 Task: Add a signature Eduardo Lee containing Best wishes for the holiday season, Eduardo Lee to email address softage.1@softage.net and add a folder Maps
Action: Mouse moved to (148, 51)
Screenshot: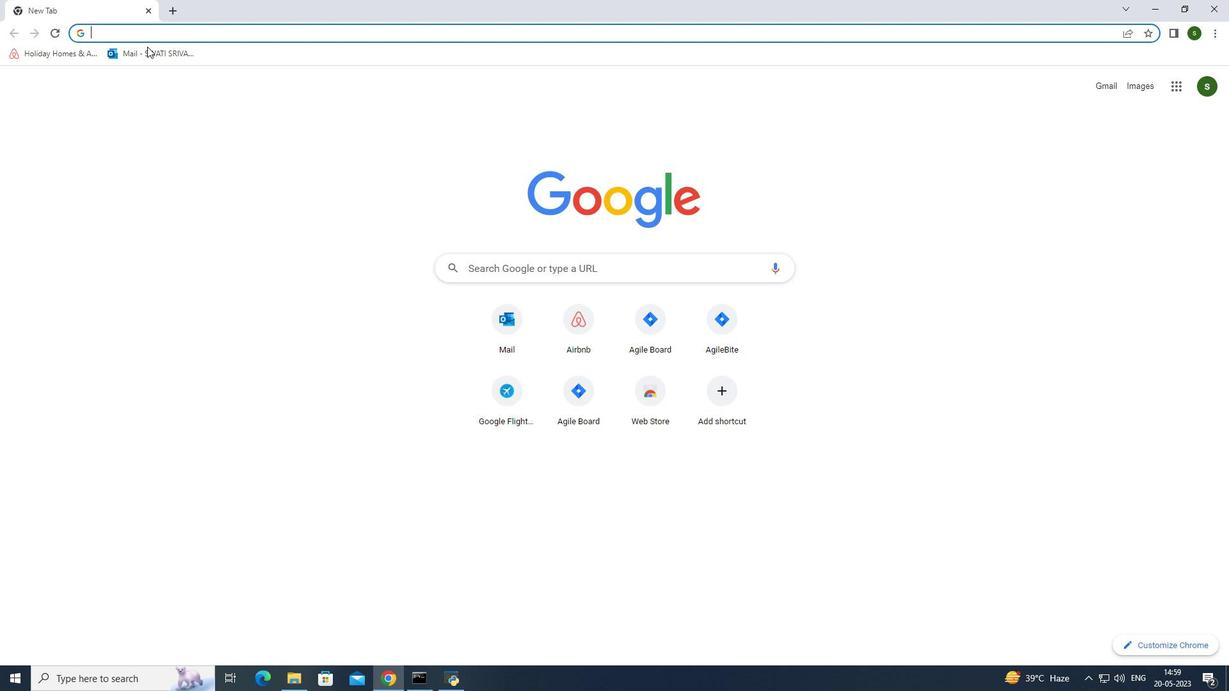 
Action: Mouse pressed left at (148, 51)
Screenshot: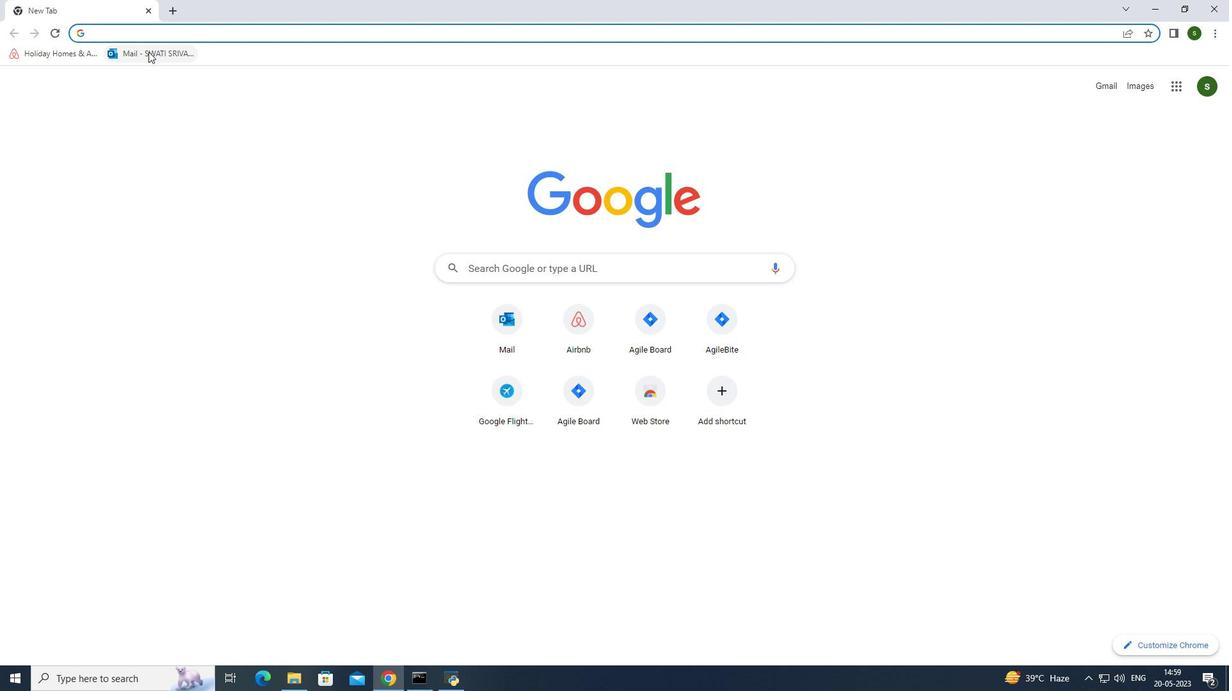
Action: Mouse moved to (95, 108)
Screenshot: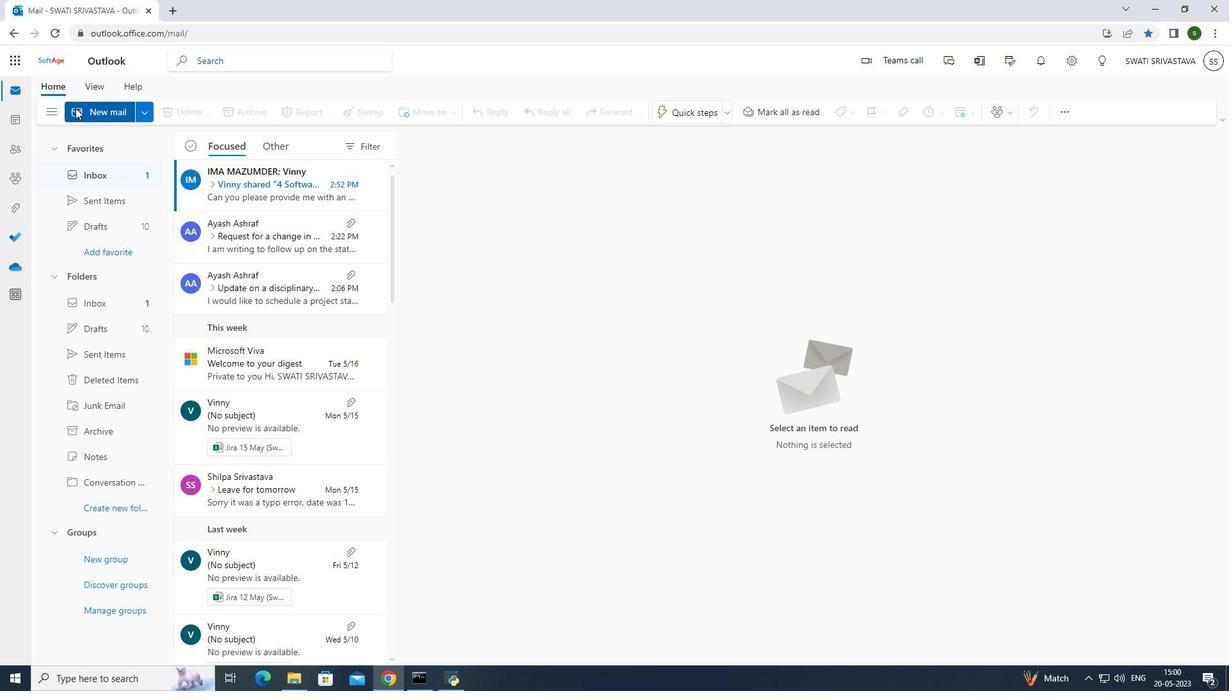 
Action: Mouse pressed left at (95, 108)
Screenshot: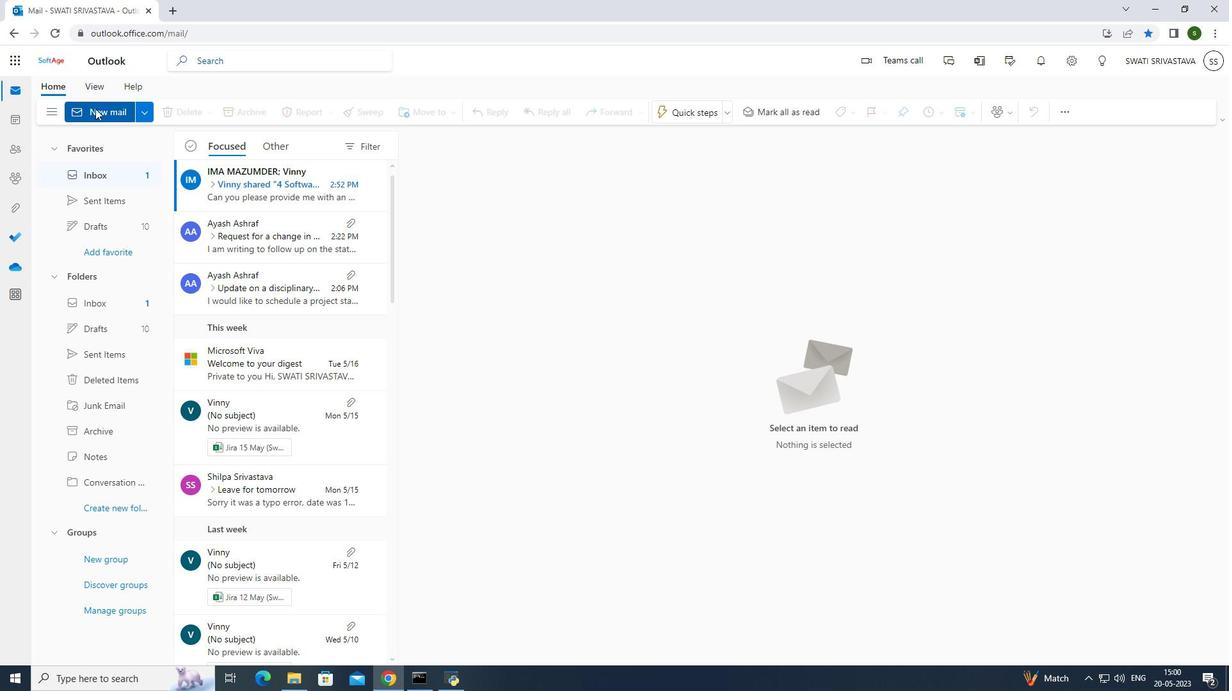 
Action: Mouse moved to (831, 111)
Screenshot: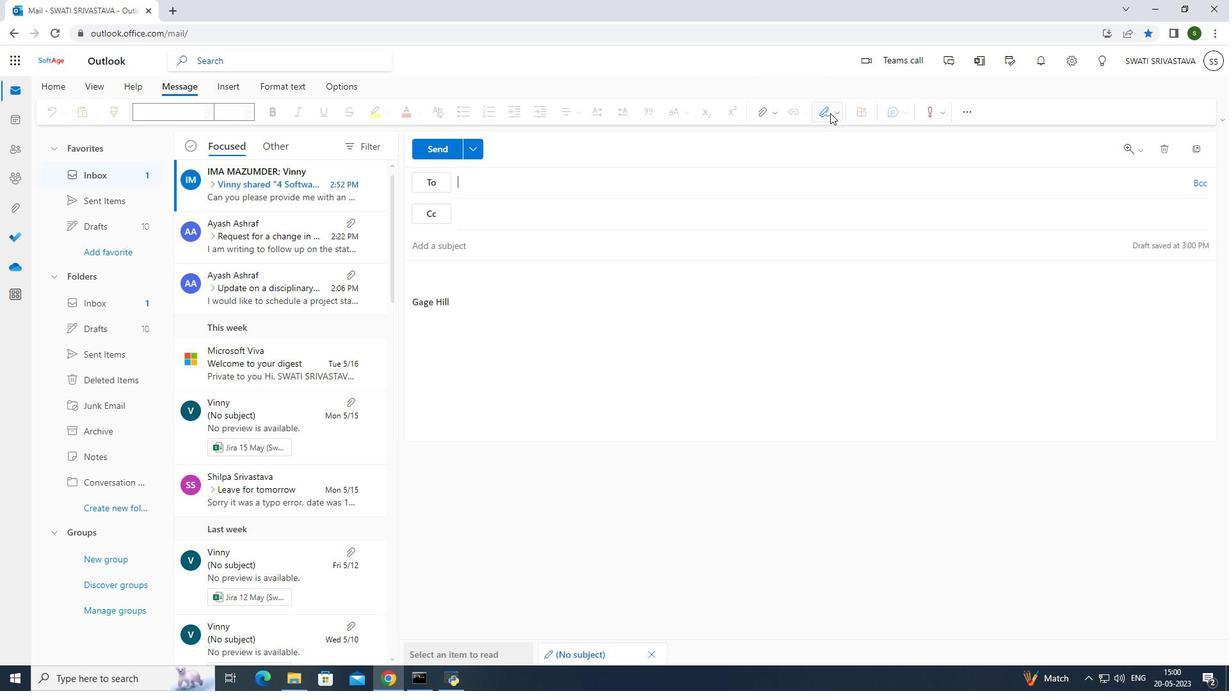 
Action: Mouse pressed left at (831, 111)
Screenshot: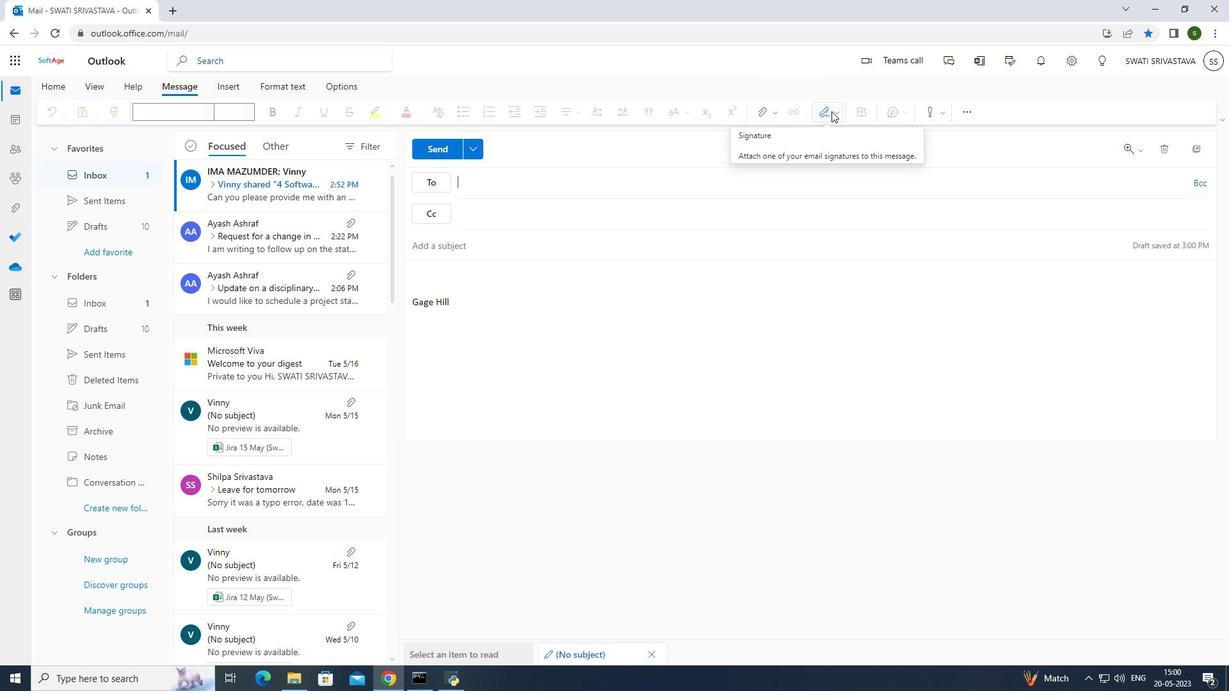 
Action: Mouse moved to (801, 238)
Screenshot: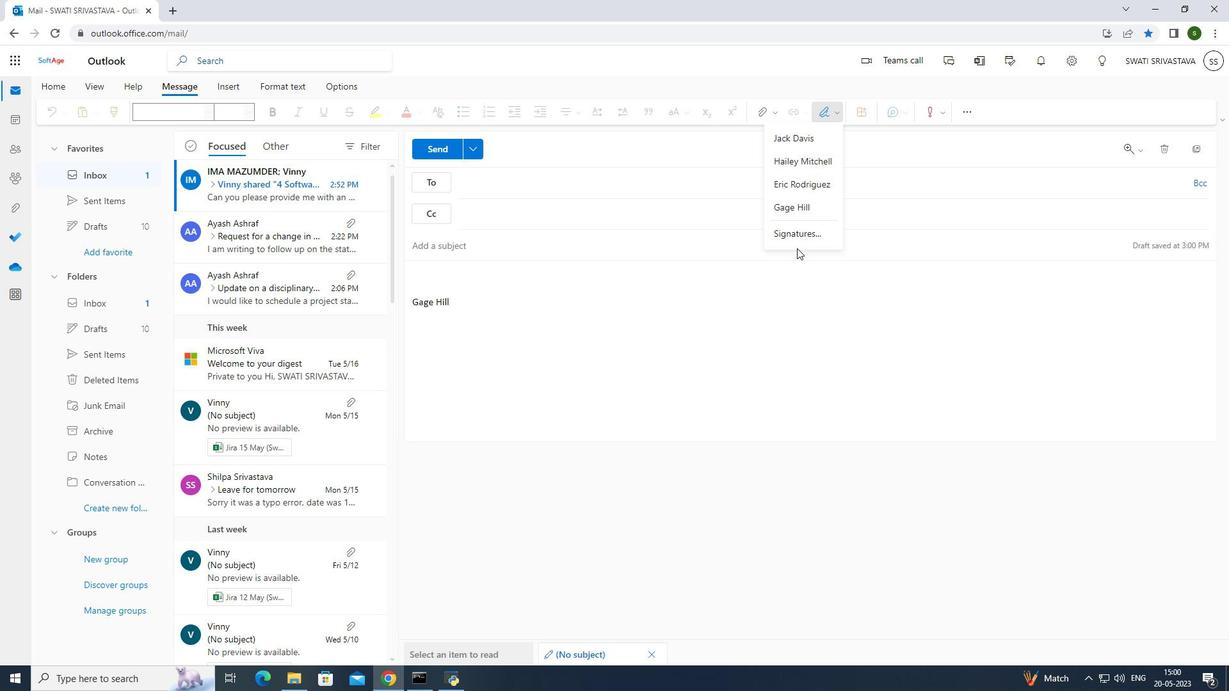 
Action: Mouse pressed left at (801, 238)
Screenshot: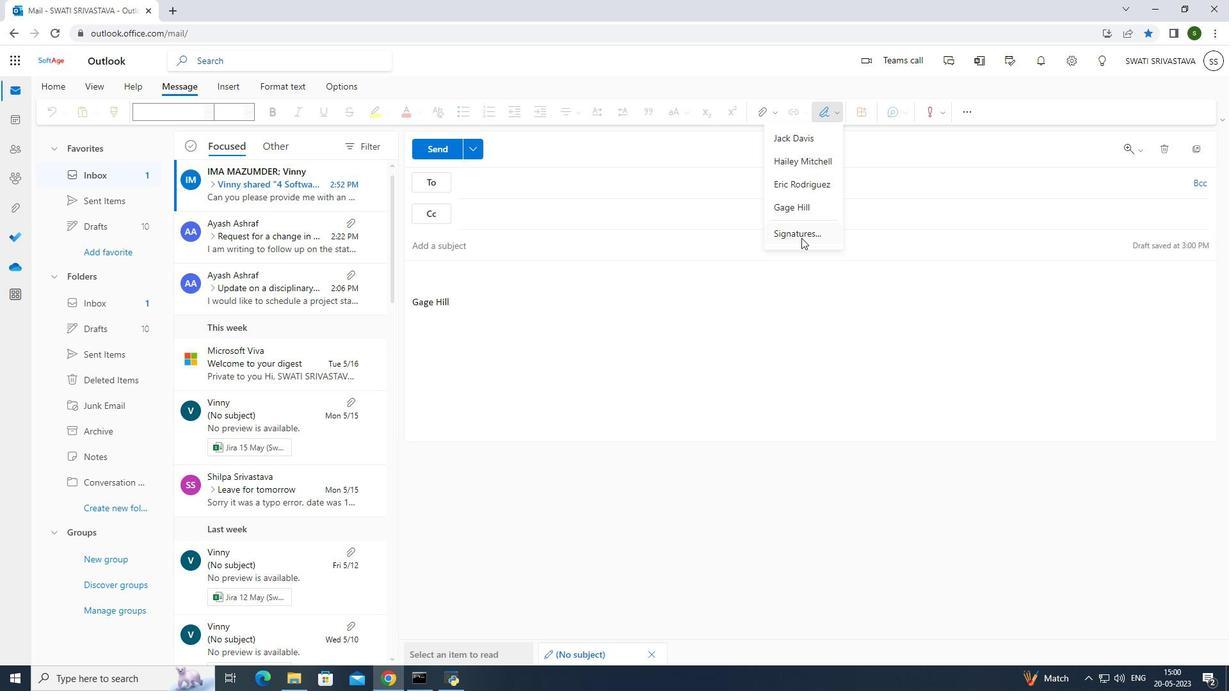 
Action: Mouse moved to (785, 214)
Screenshot: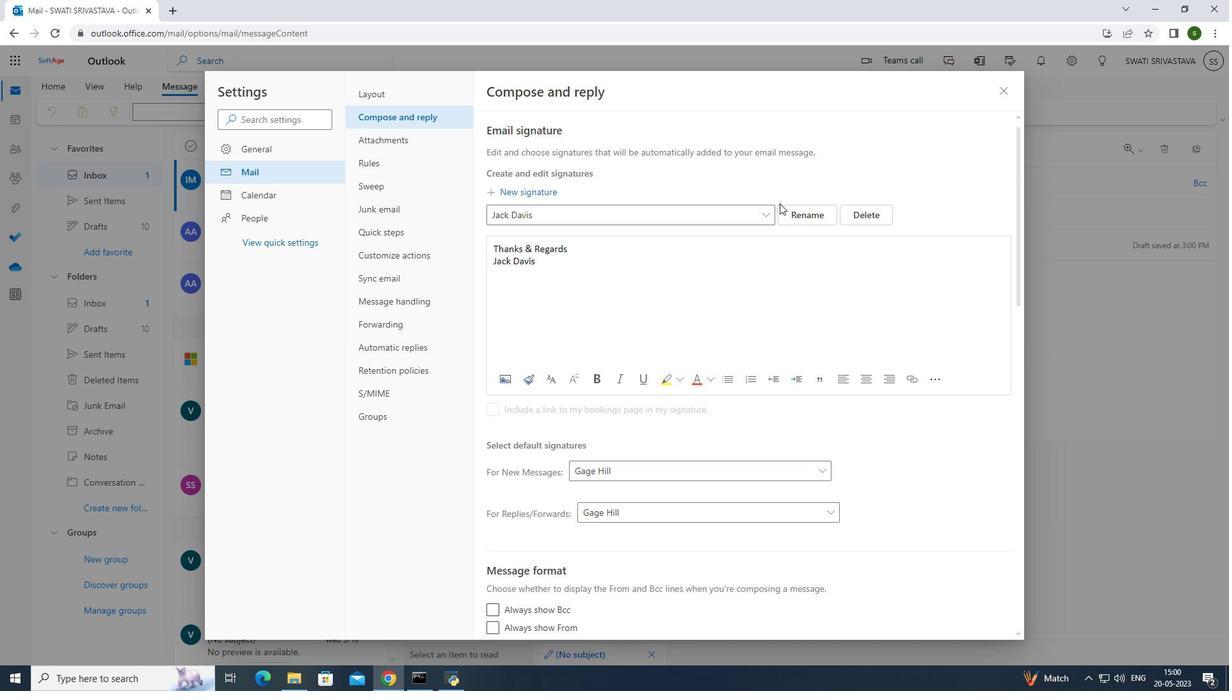 
Action: Mouse pressed left at (785, 214)
Screenshot: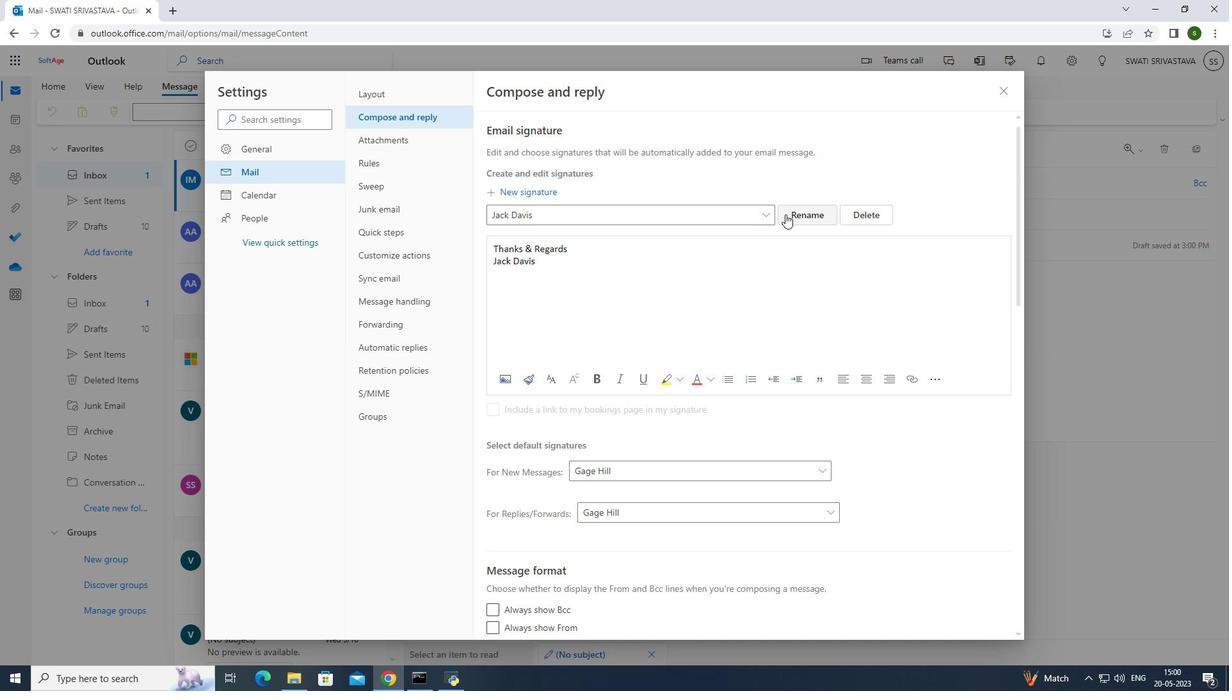 
Action: Mouse moved to (553, 219)
Screenshot: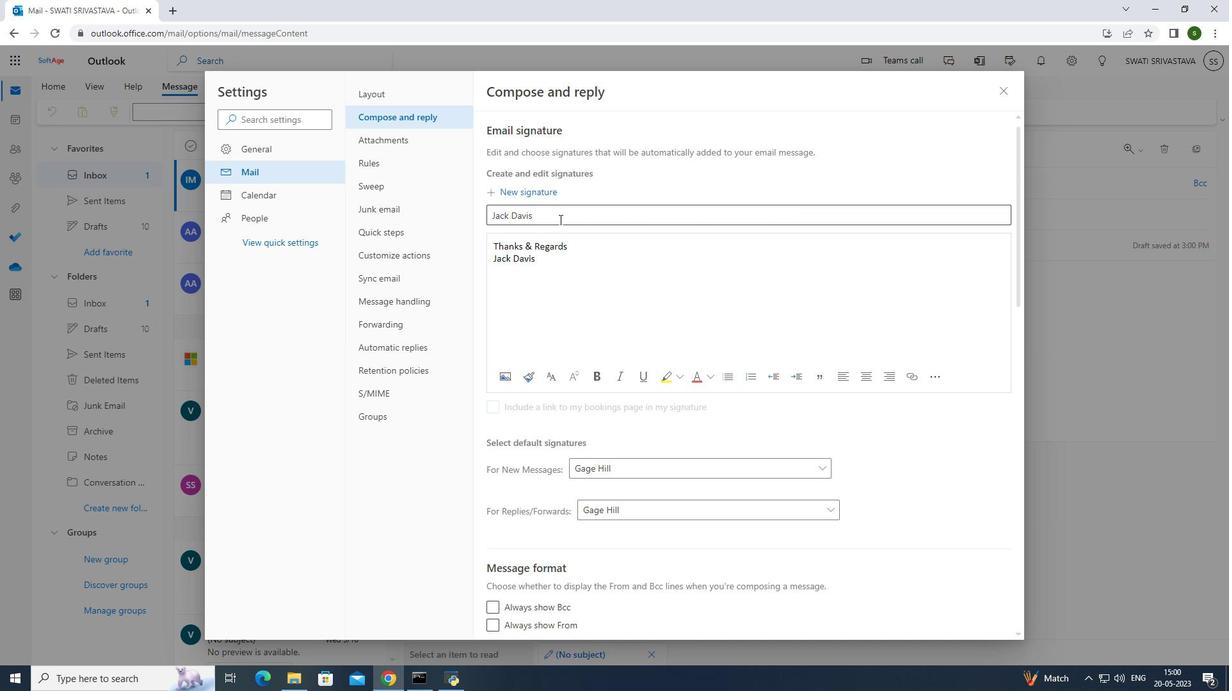 
Action: Mouse pressed left at (553, 219)
Screenshot: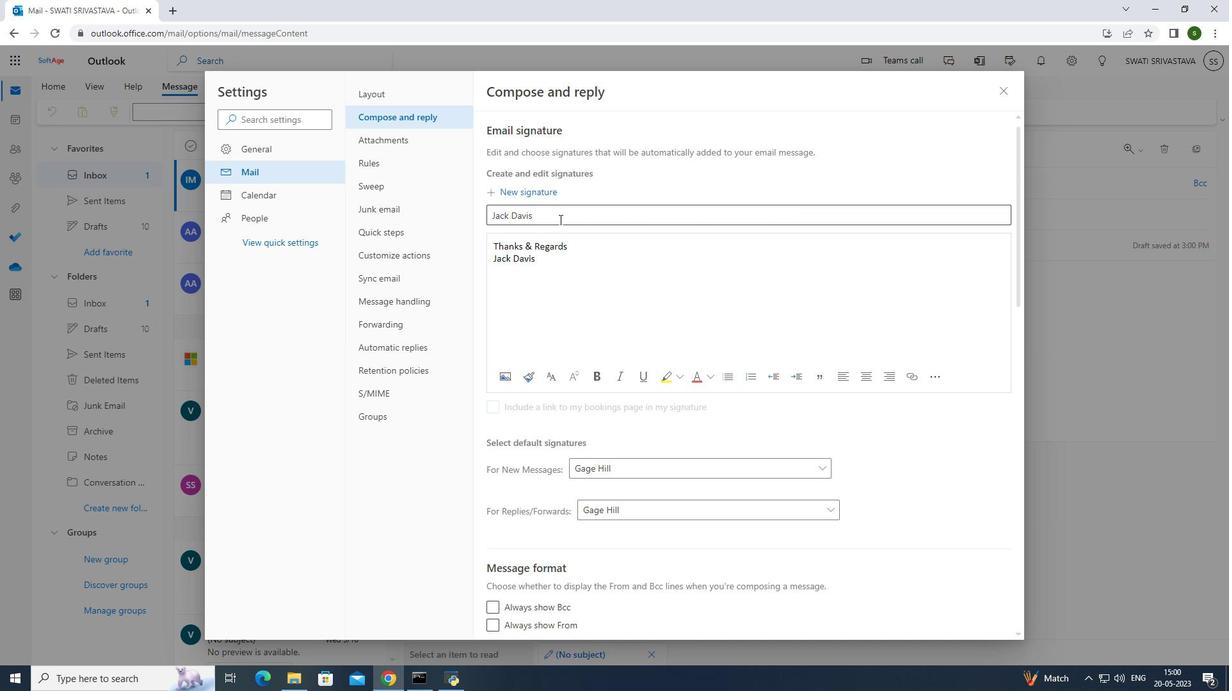 
Action: Mouse moved to (487, 208)
Screenshot: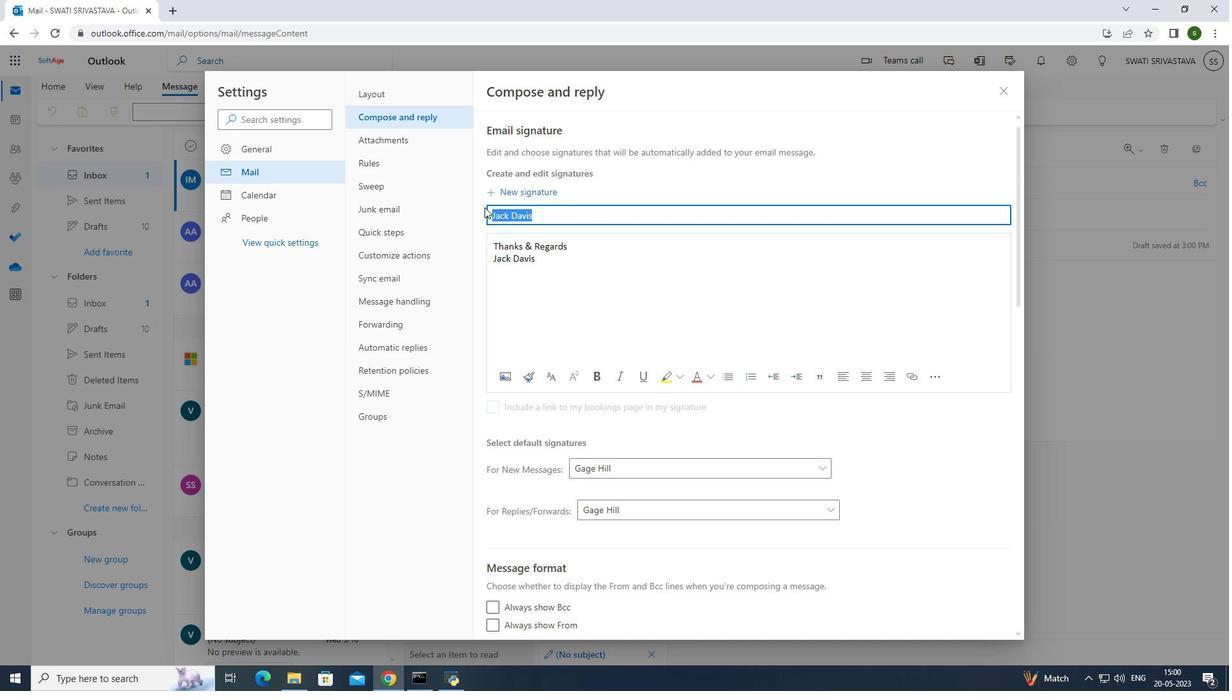 
Action: Key pressed <Key.caps_lock><Key.caps_lock>e<Key.caps_lock>DUARDO<Key.space><Key.caps_lock>l<Key.caps_lock>EE<Key.space><Key.caps_lock><Key.caps_lock>
Screenshot: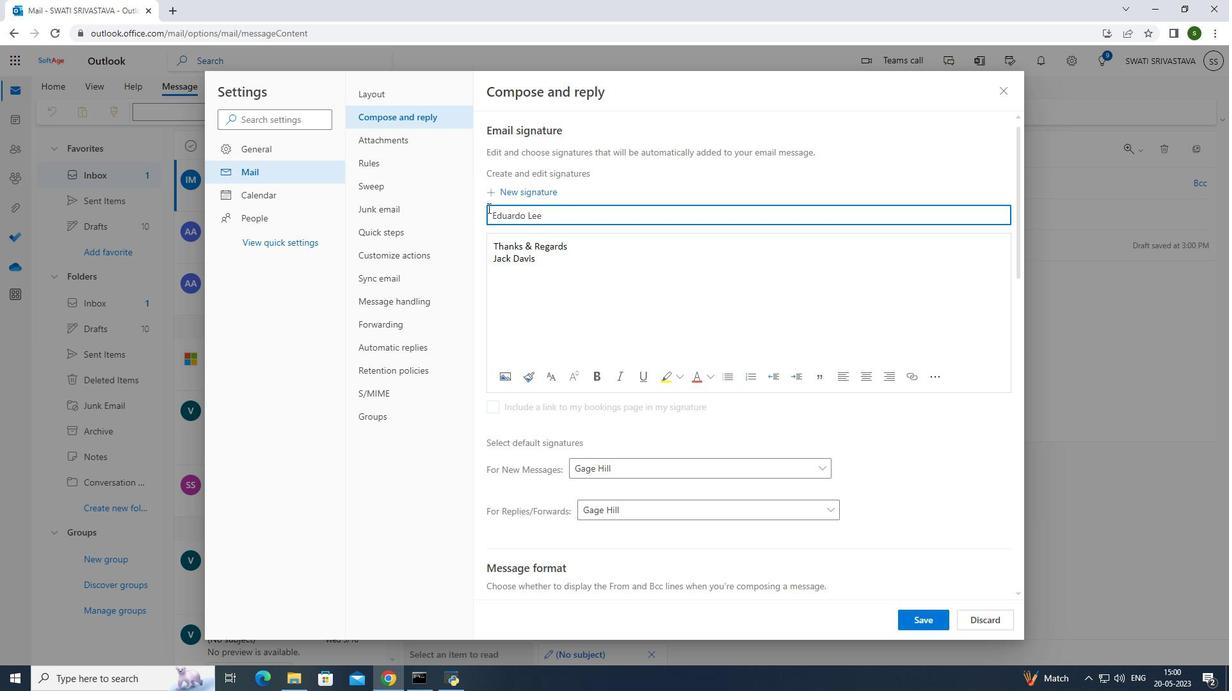 
Action: Mouse moved to (539, 258)
Screenshot: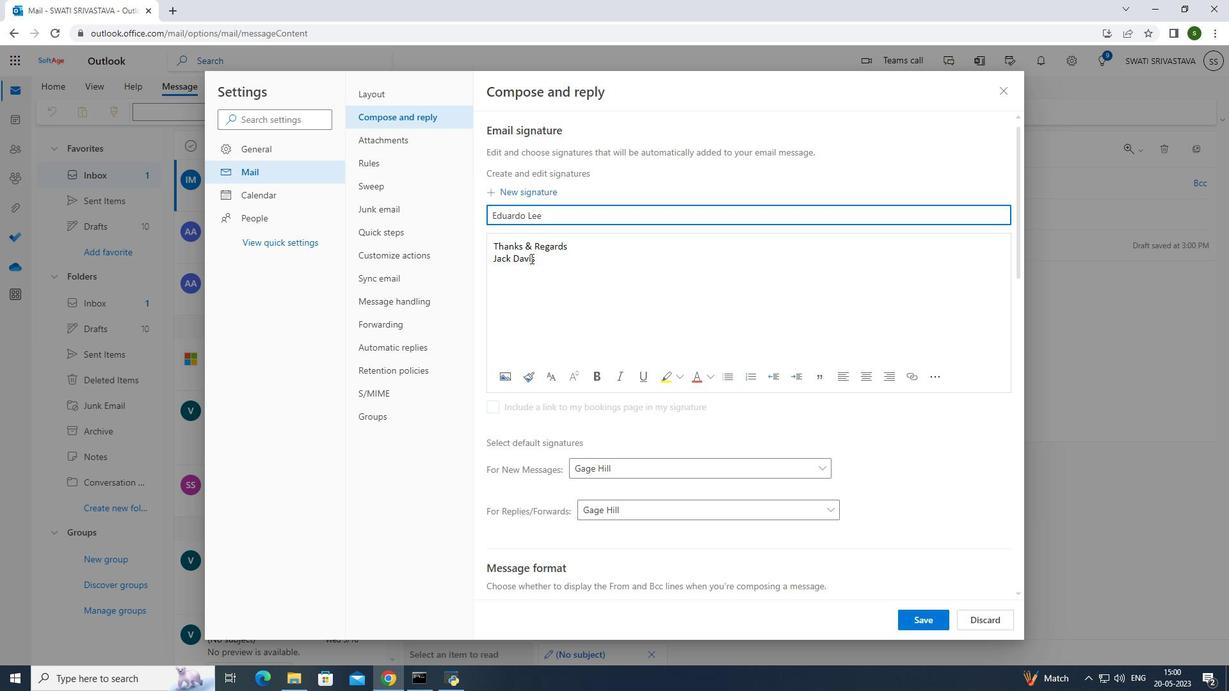 
Action: Mouse pressed left at (539, 258)
Screenshot: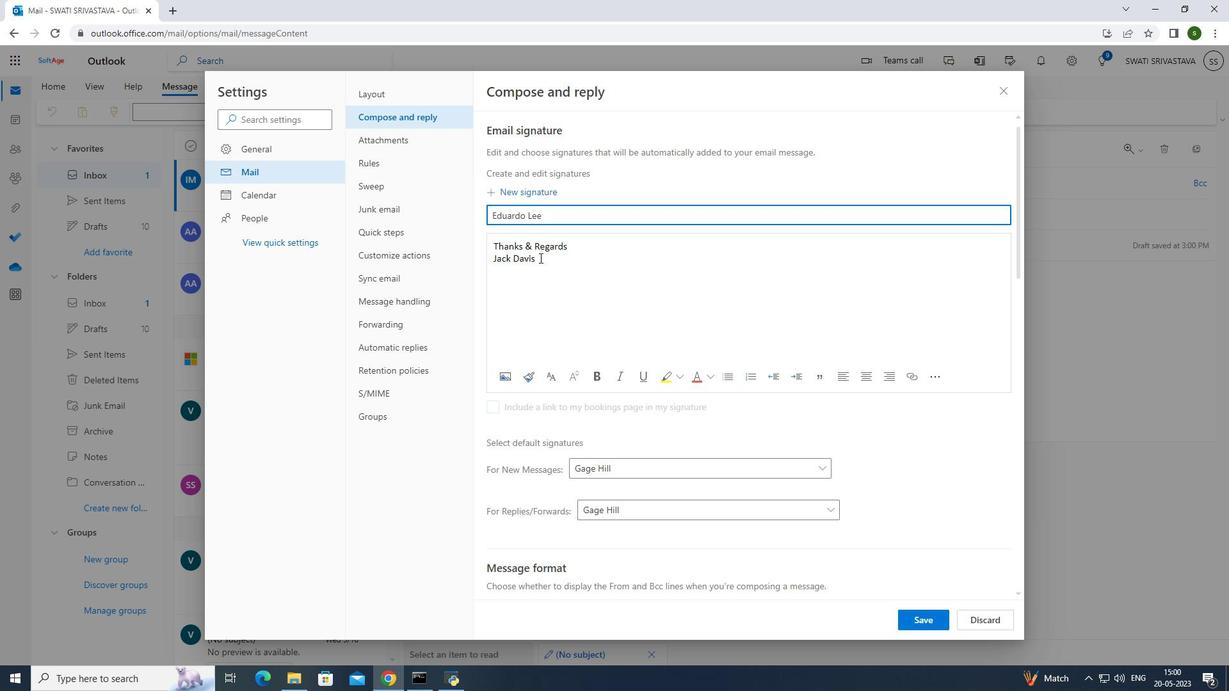 
Action: Mouse moved to (487, 261)
Screenshot: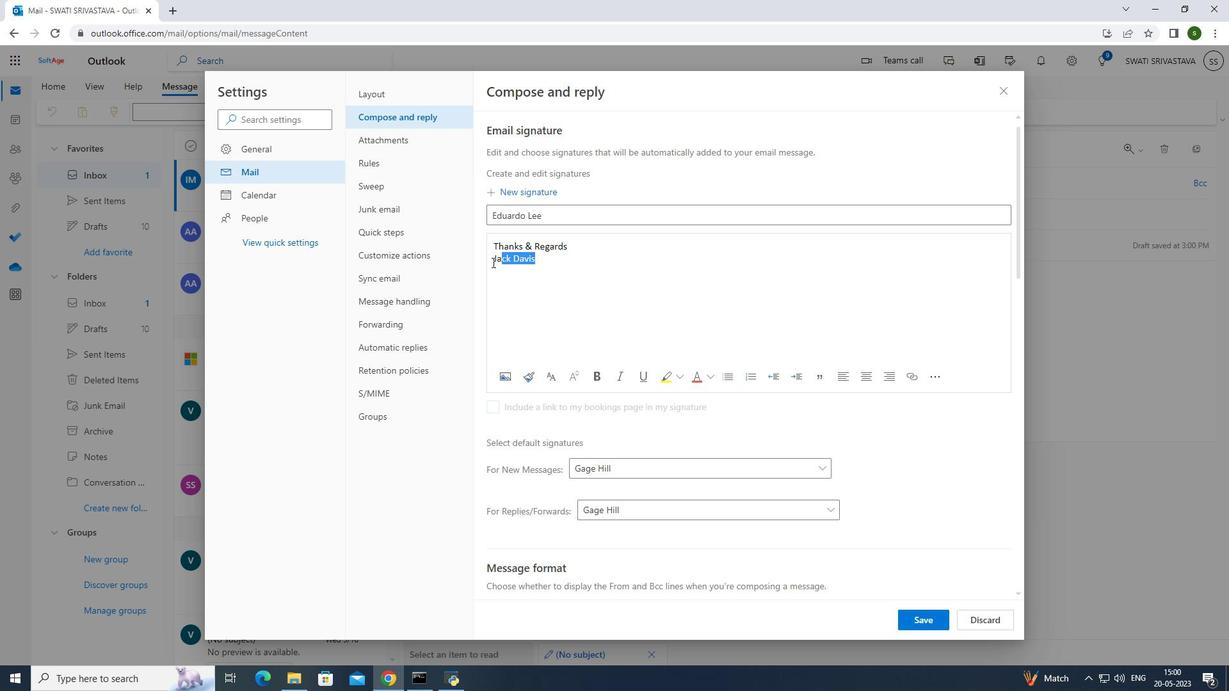 
Action: Key pressed <Key.backspace><Key.backspace><Key.backspace><Key.backspace><Key.backspace><Key.backspace><Key.backspace><Key.backspace><Key.backspace><Key.backspace><Key.backspace><Key.backspace><Key.backspace><Key.backspace><Key.backspace><Key.backspace><Key.backspace><Key.backspace><Key.backspace><Key.backspace><Key.backspace><Key.backspace><Key.backspace><Key.backspace><Key.backspace><Key.backspace><Key.backspace><Key.backspace>
Screenshot: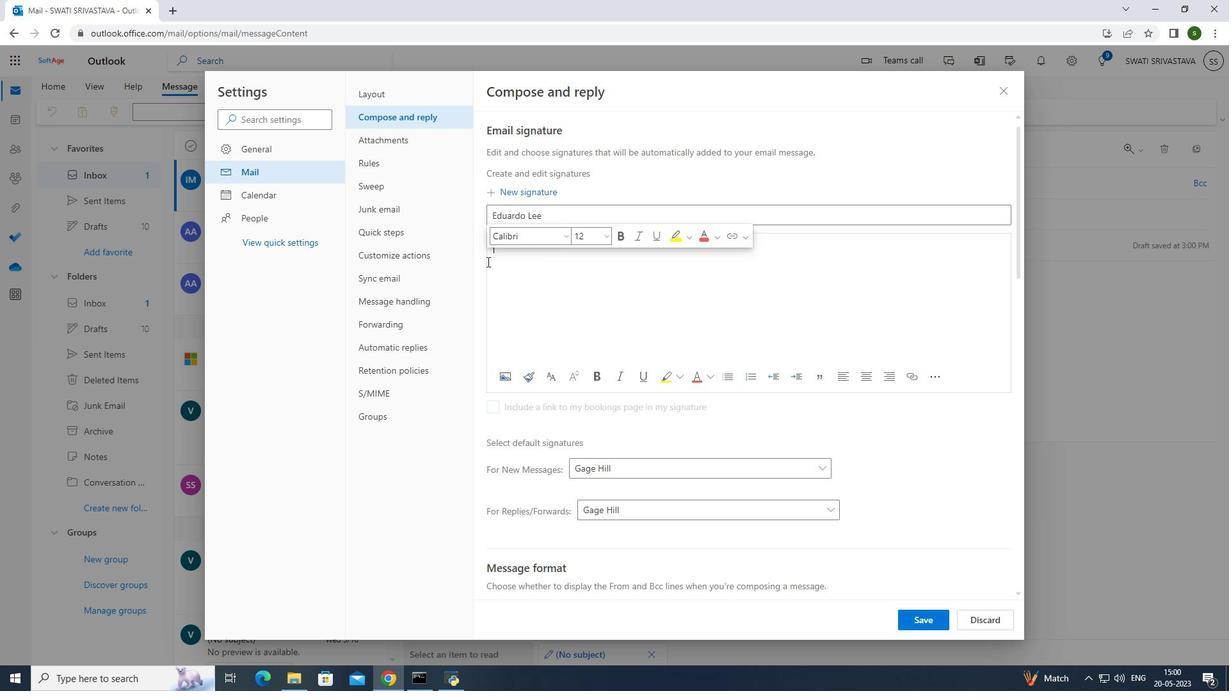 
Action: Mouse moved to (503, 257)
Screenshot: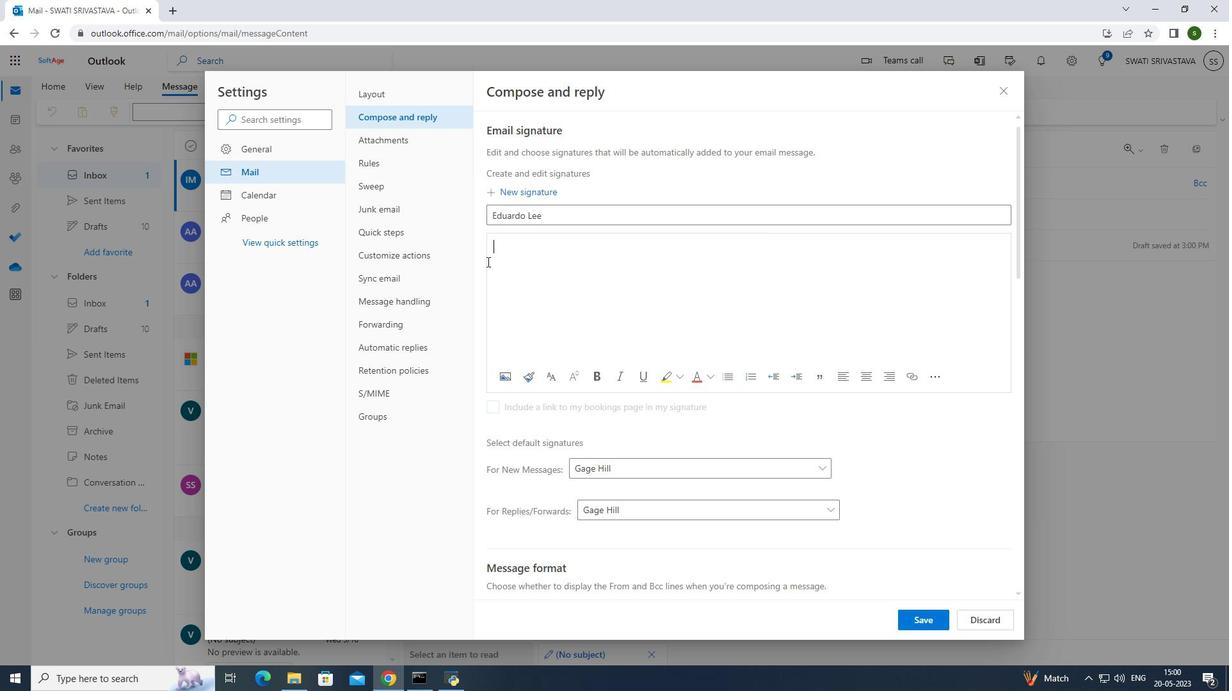 
Action: Key pressed <Key.caps_lock>t<Key.caps_lock>HANKS<Key.shift_r>&<Key.caps_lock>r<Key.caps_lock>EGARDS<Key.enter><Key.caps_lock>e<Key.caps_lock>DUARDO<Key.space><Key.caps_lock>l<Key.caps_lock>EE<Key.space><Key.caps_lock>
Screenshot: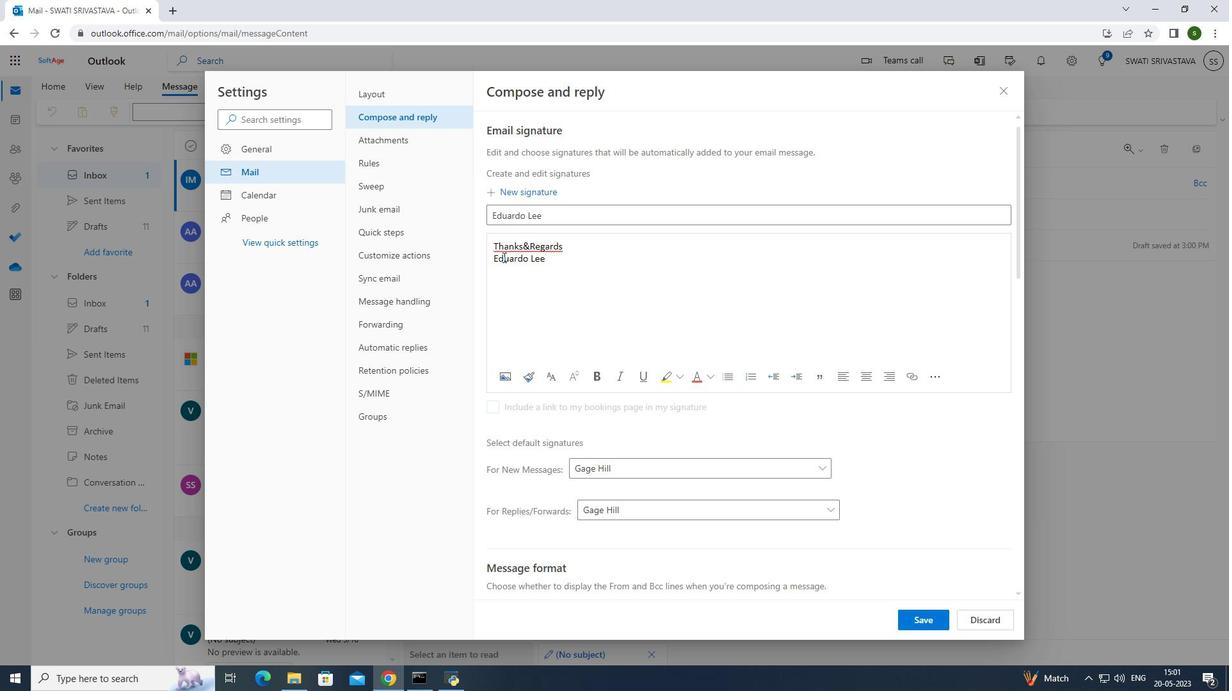 
Action: Mouse moved to (920, 626)
Screenshot: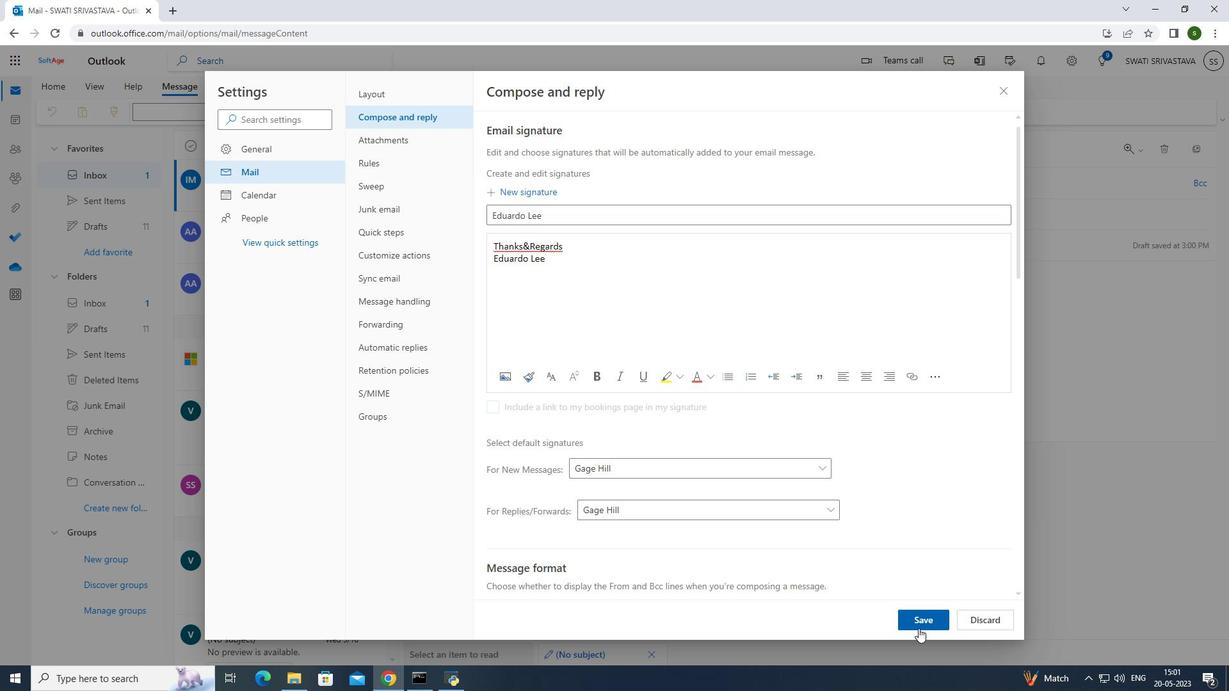
Action: Mouse pressed left at (920, 626)
Screenshot: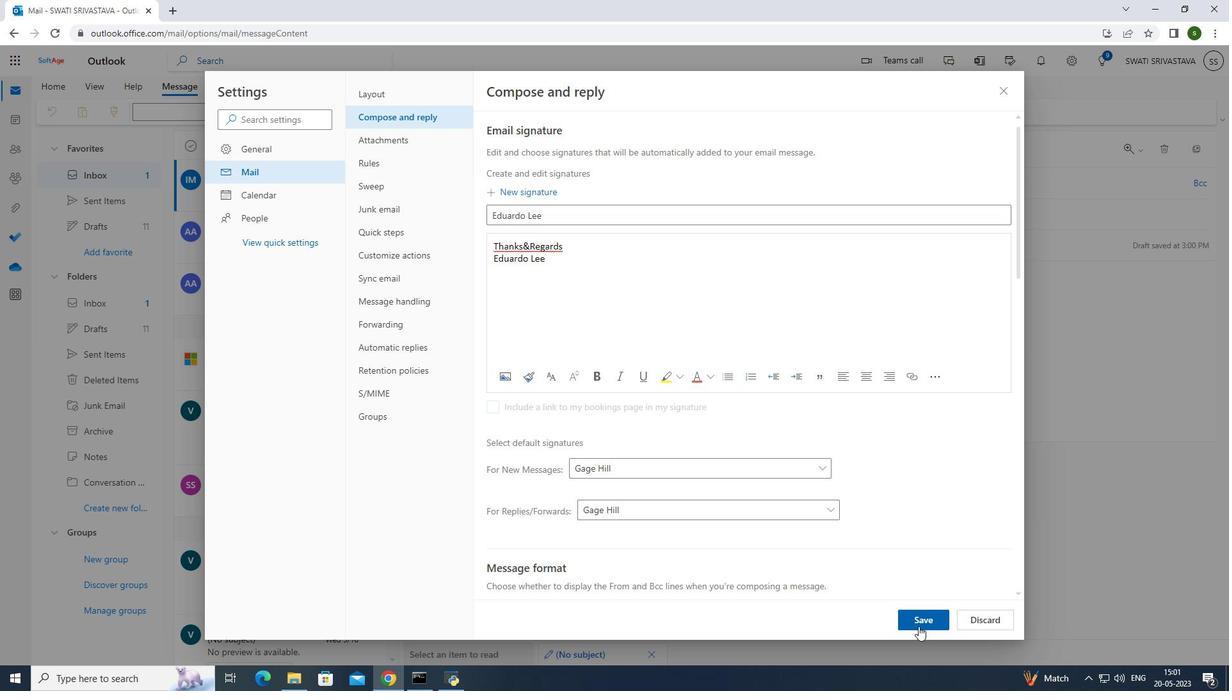 
Action: Mouse moved to (1006, 83)
Screenshot: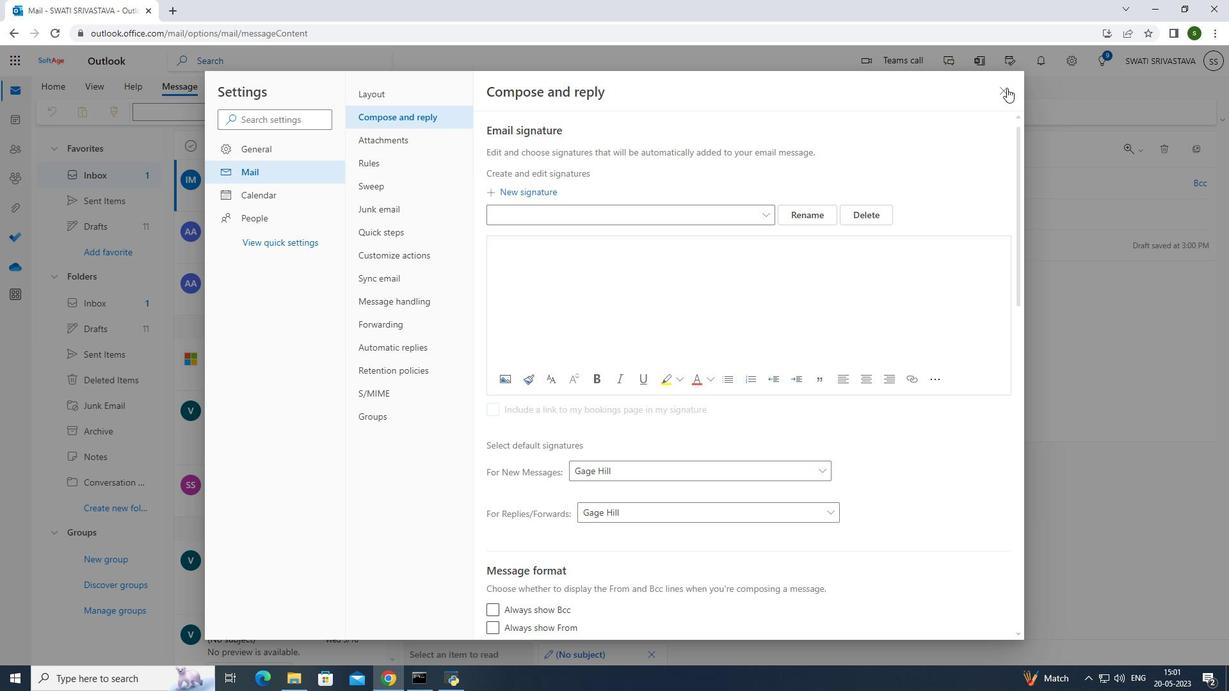 
Action: Mouse pressed left at (1006, 83)
Screenshot: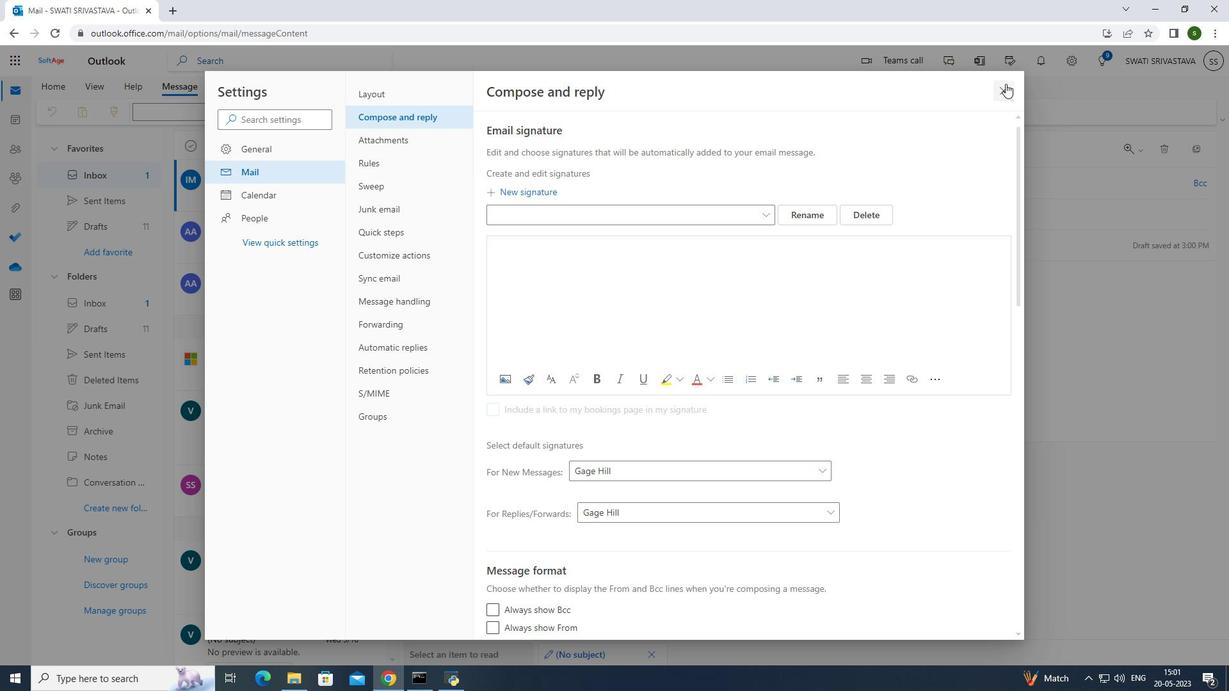 
Action: Mouse moved to (463, 299)
Screenshot: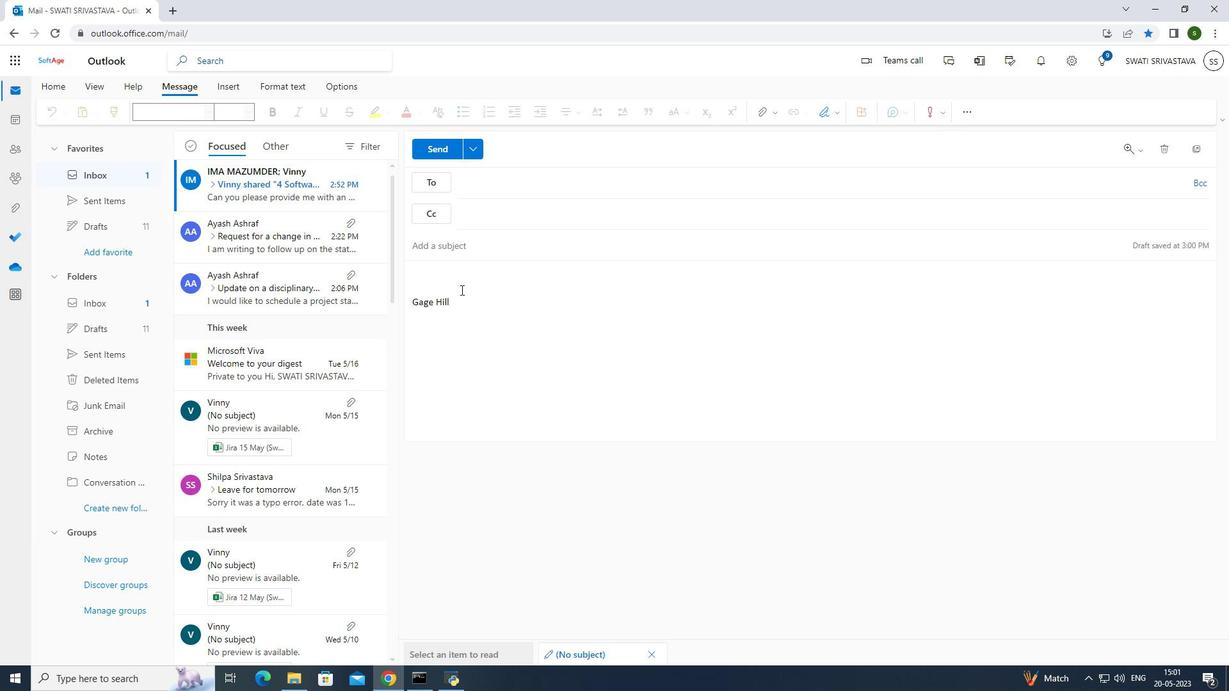 
Action: Mouse pressed left at (463, 299)
Screenshot: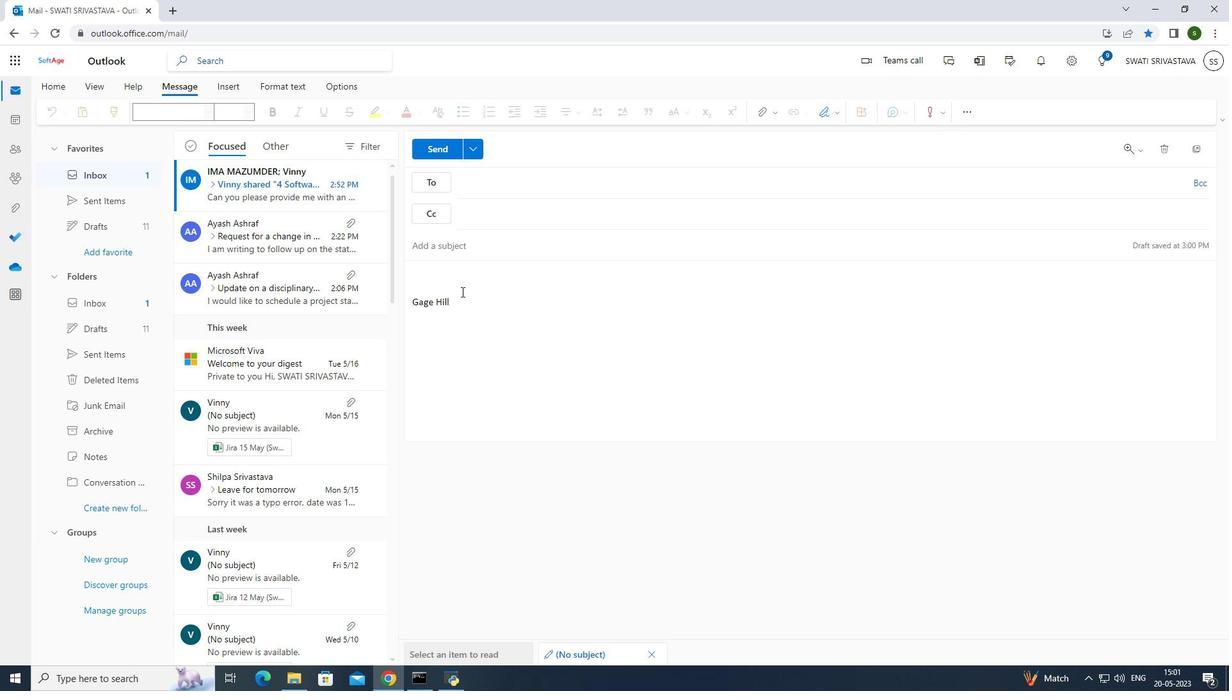 
Action: Mouse moved to (407, 307)
Screenshot: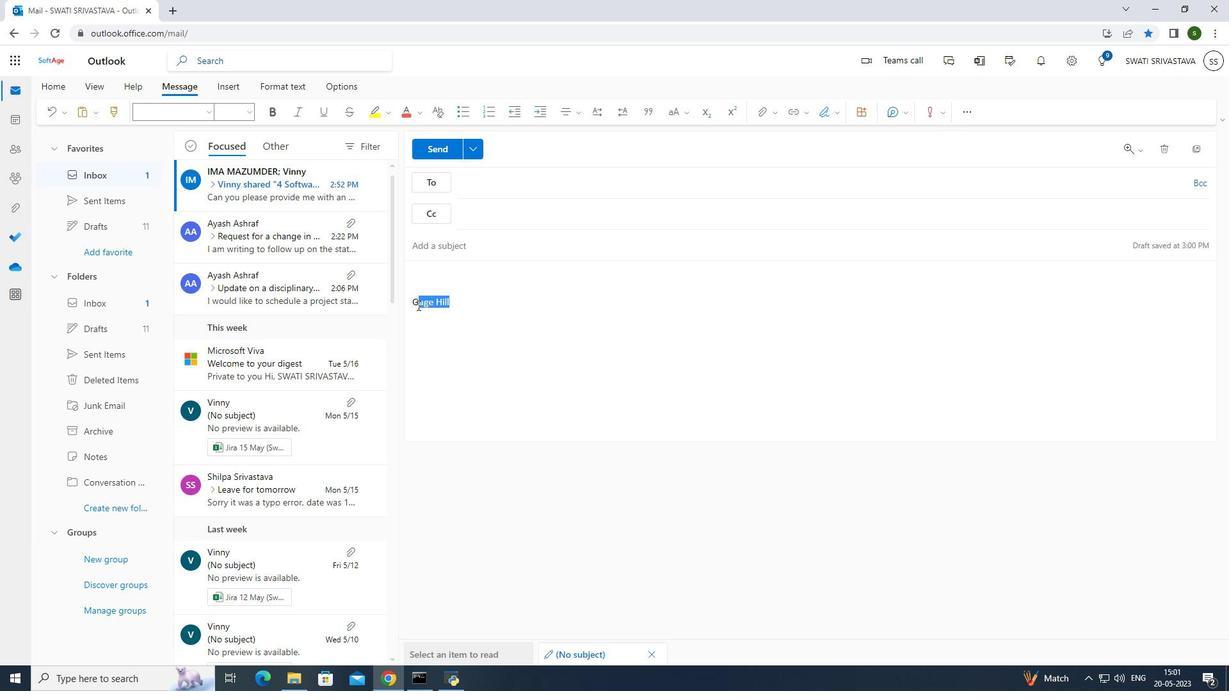
Action: Key pressed <Key.backspace>
Screenshot: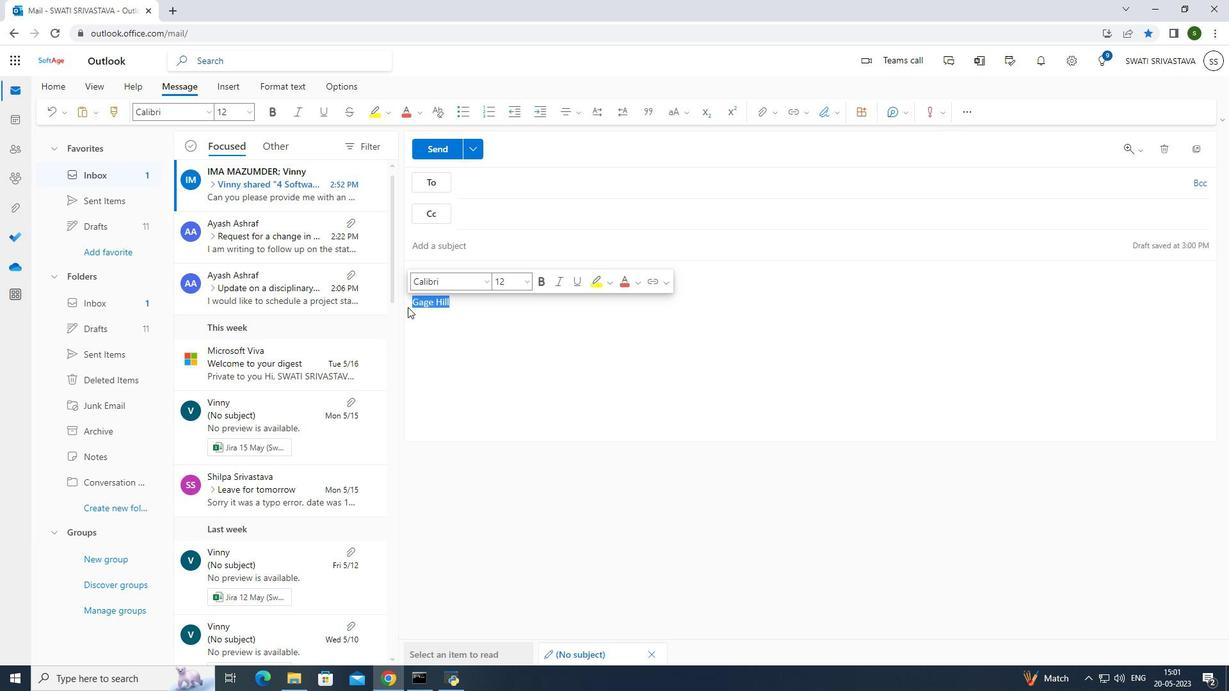 
Action: Mouse moved to (835, 113)
Screenshot: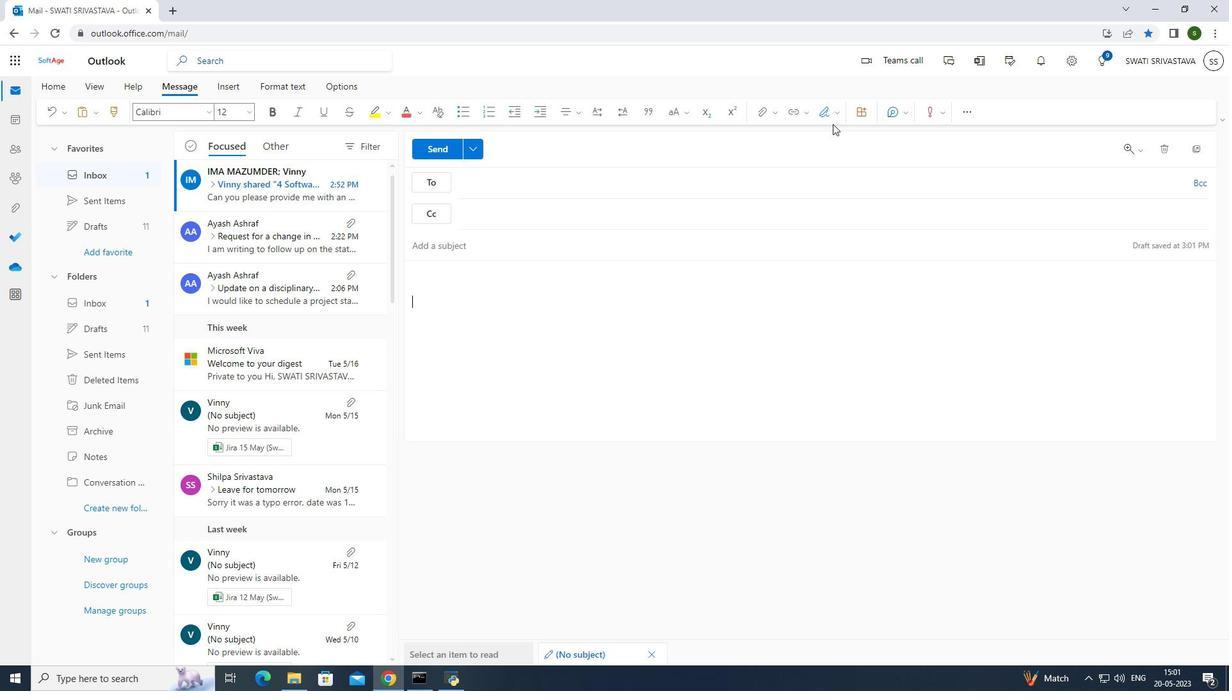 
Action: Mouse pressed left at (835, 113)
Screenshot: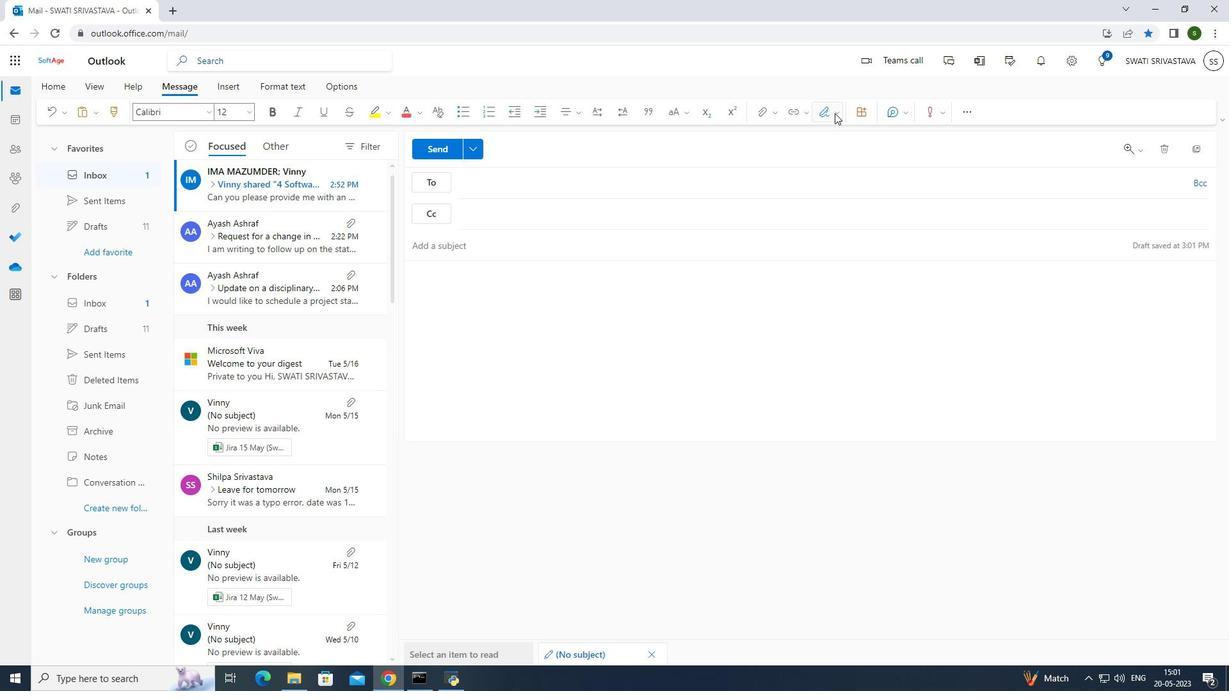 
Action: Mouse moved to (799, 204)
Screenshot: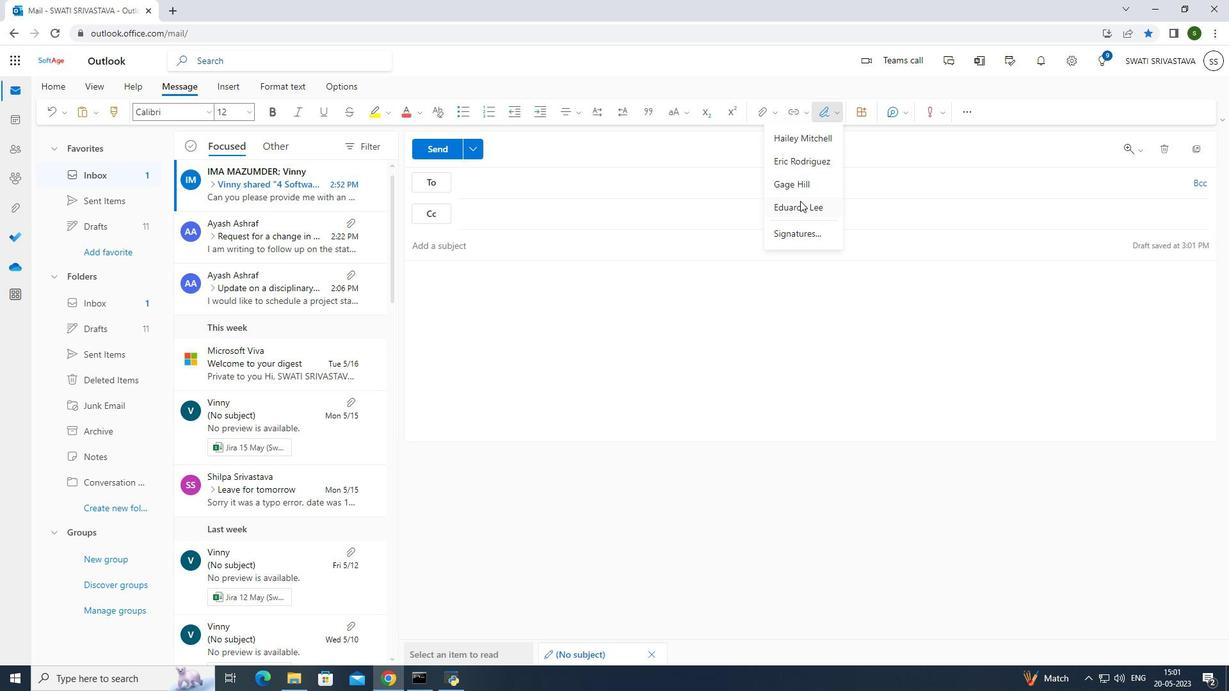 
Action: Mouse pressed left at (799, 204)
Screenshot: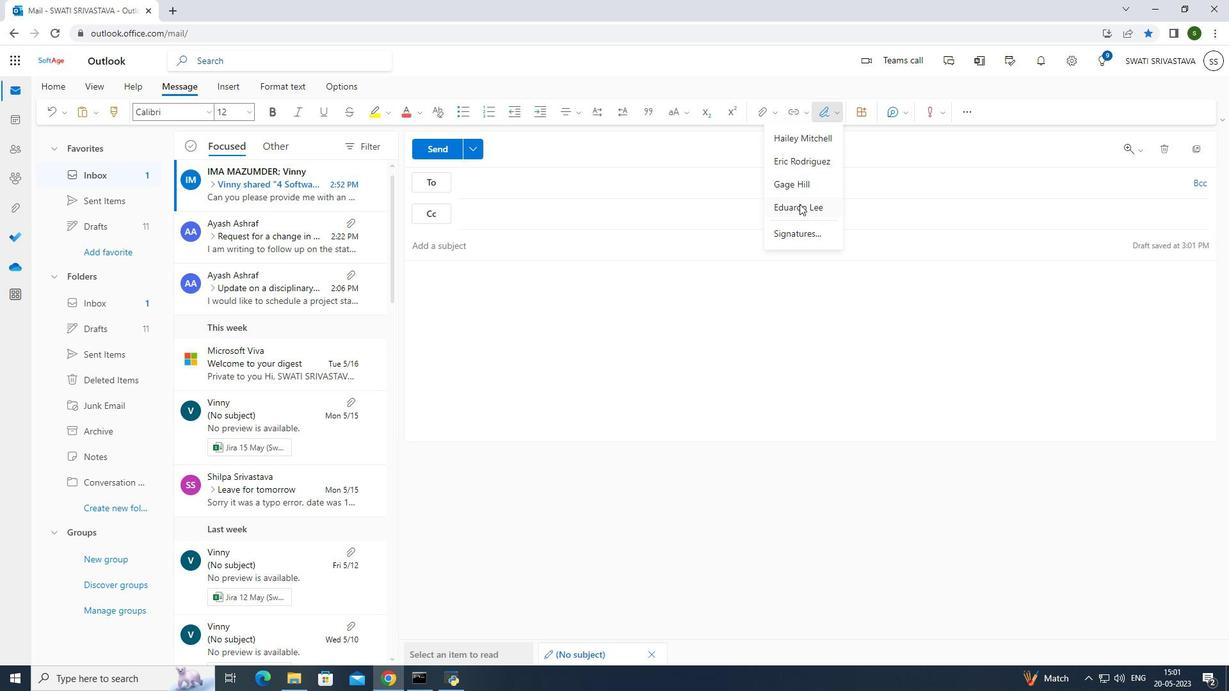 
Action: Mouse moved to (469, 167)
Screenshot: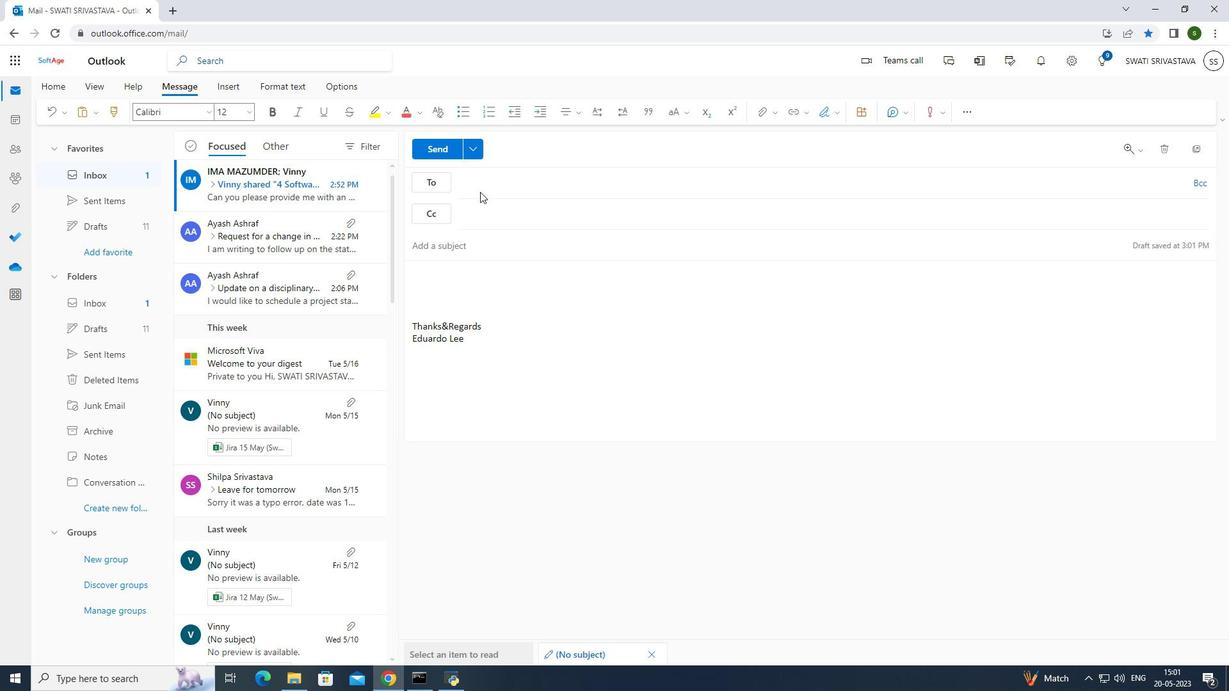 
Action: Mouse pressed left at (469, 167)
Screenshot: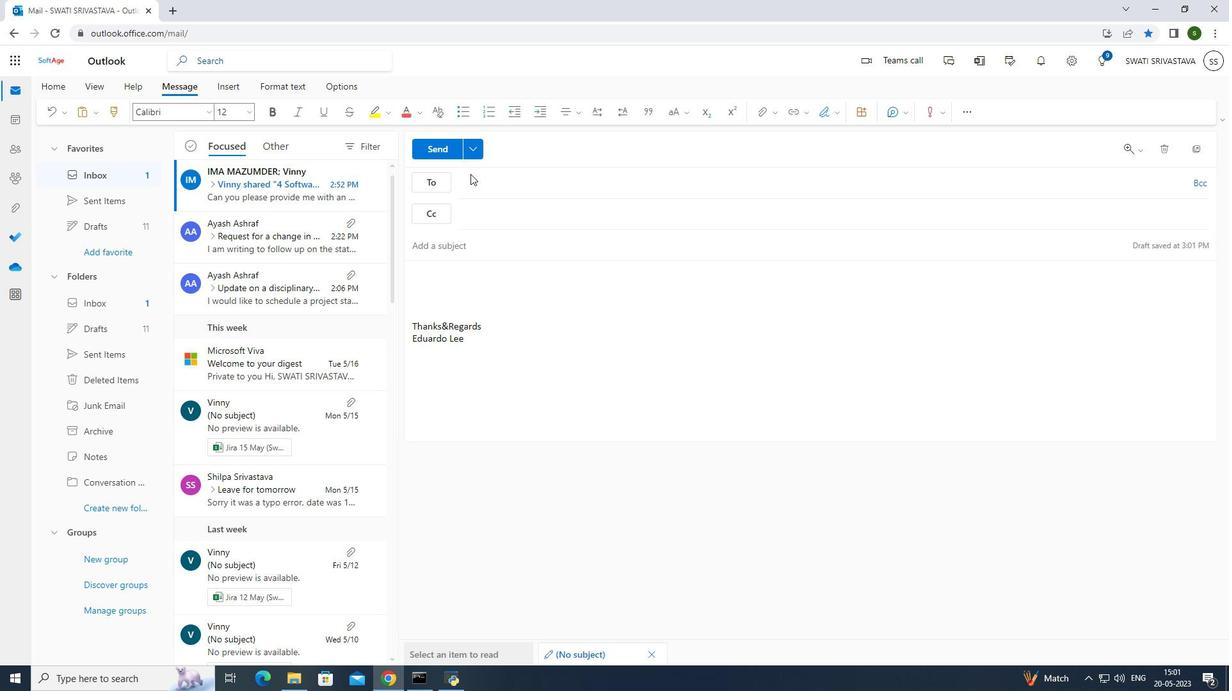 
Action: Mouse moved to (489, 183)
Screenshot: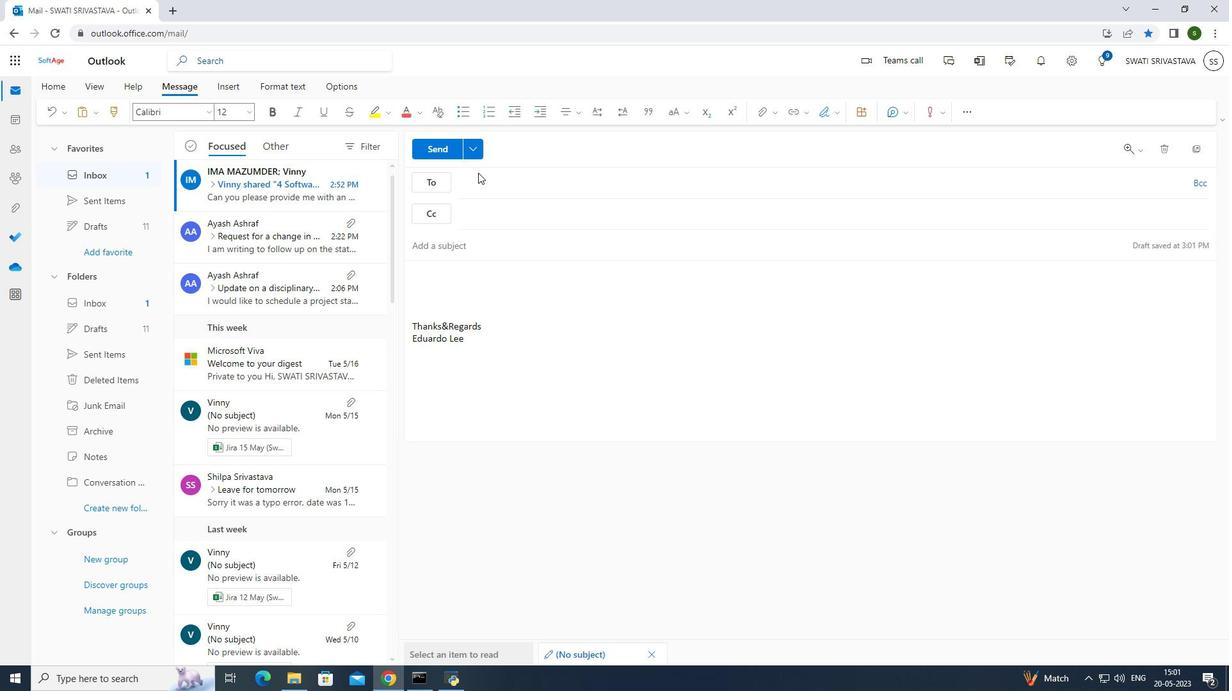 
Action: Mouse pressed left at (489, 183)
Screenshot: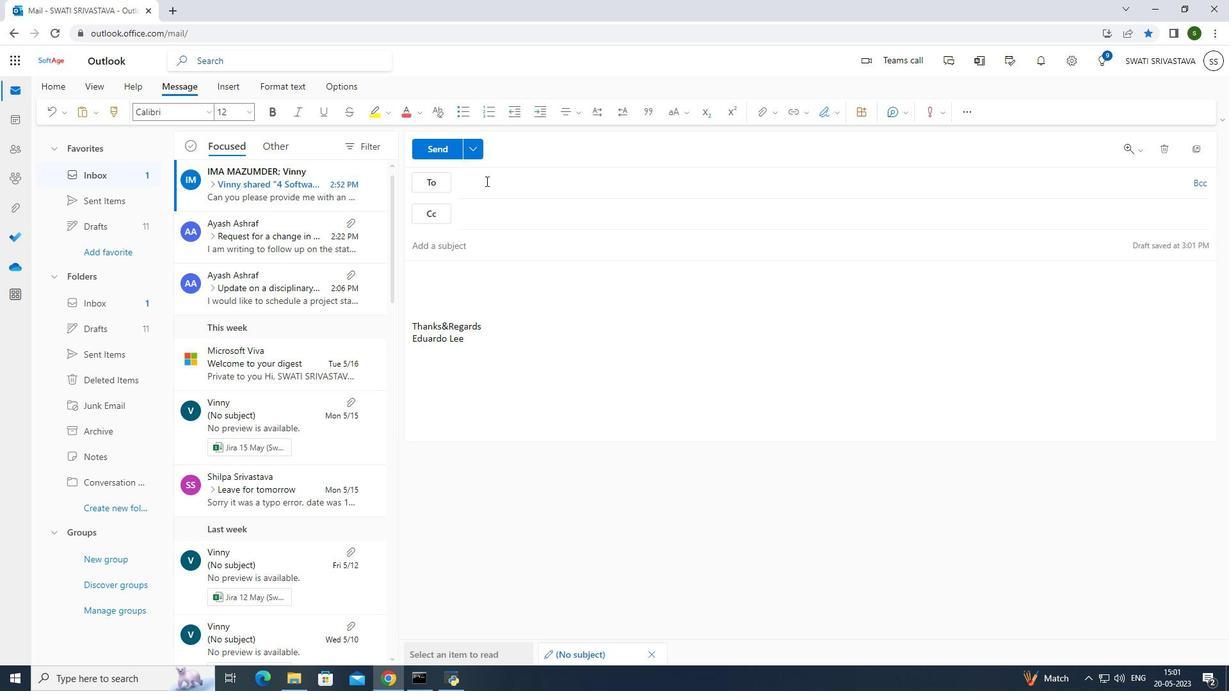
Action: Key pressed softage.1<Key.shift>@softage.net
Screenshot: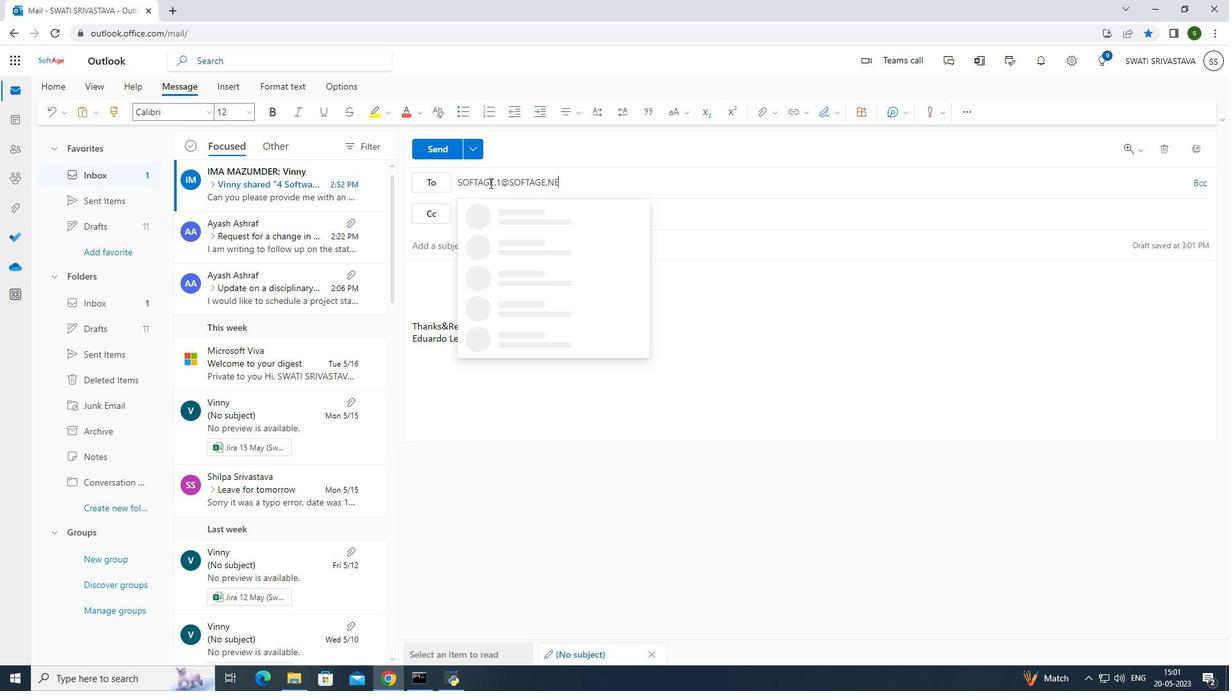 
Action: Mouse moved to (589, 210)
Screenshot: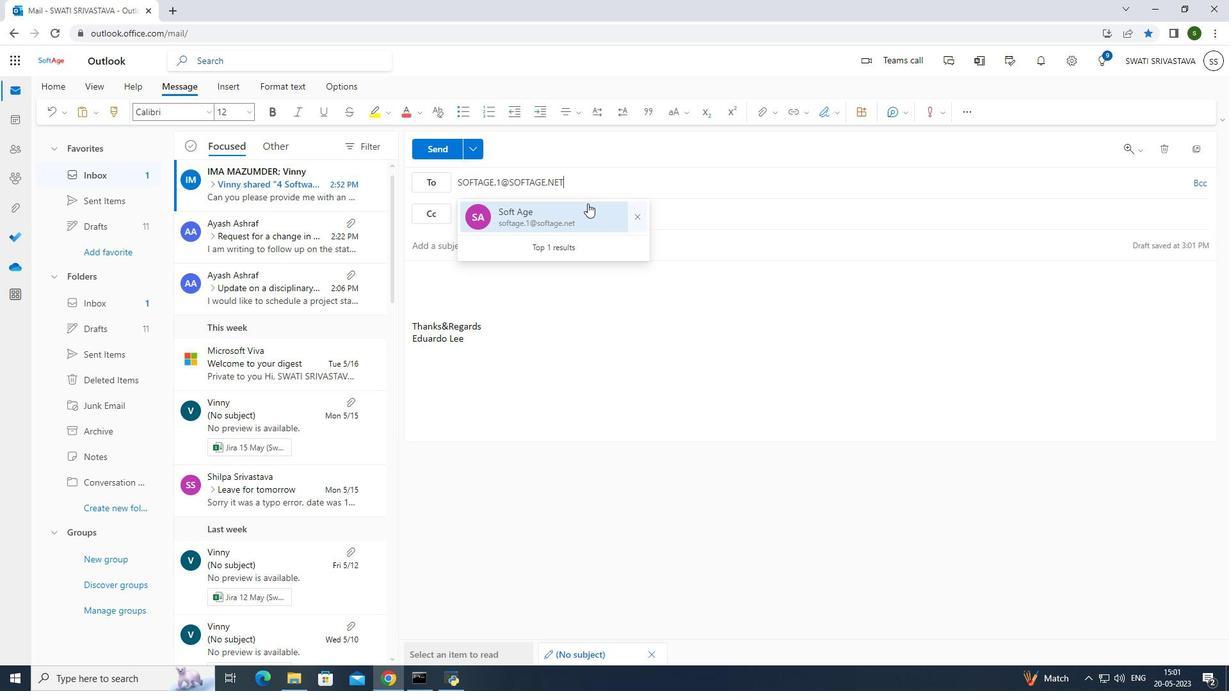 
Action: Mouse pressed left at (589, 210)
Screenshot: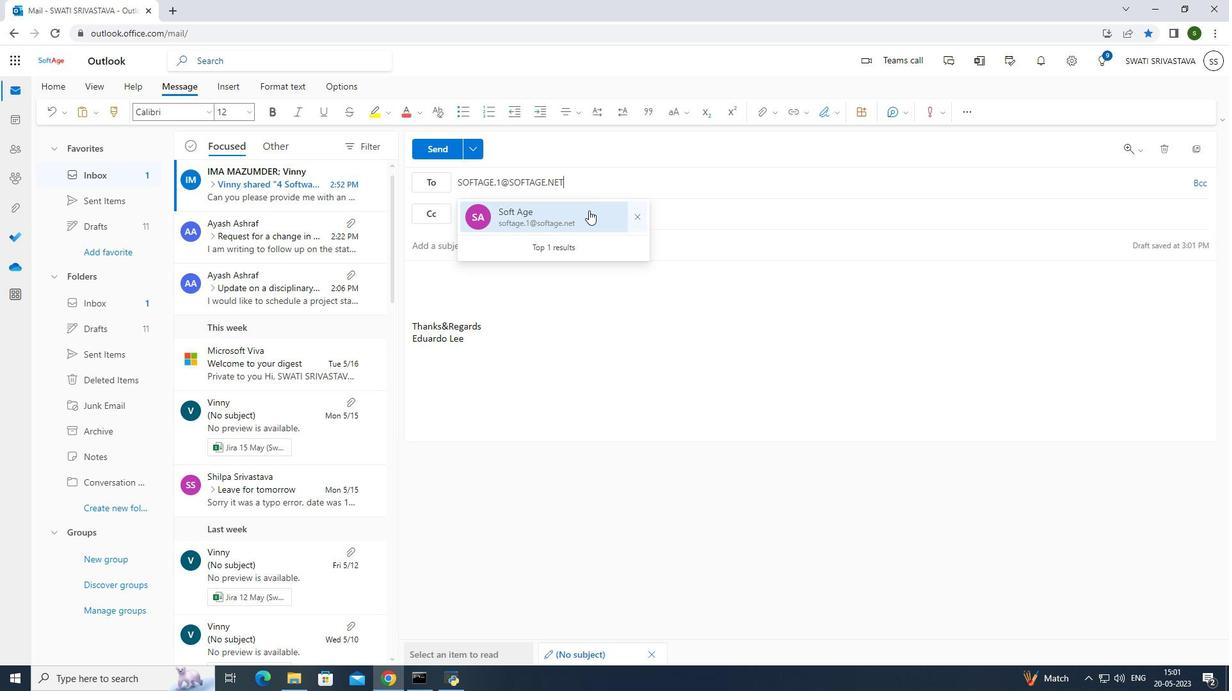 
Action: Mouse moved to (457, 252)
Screenshot: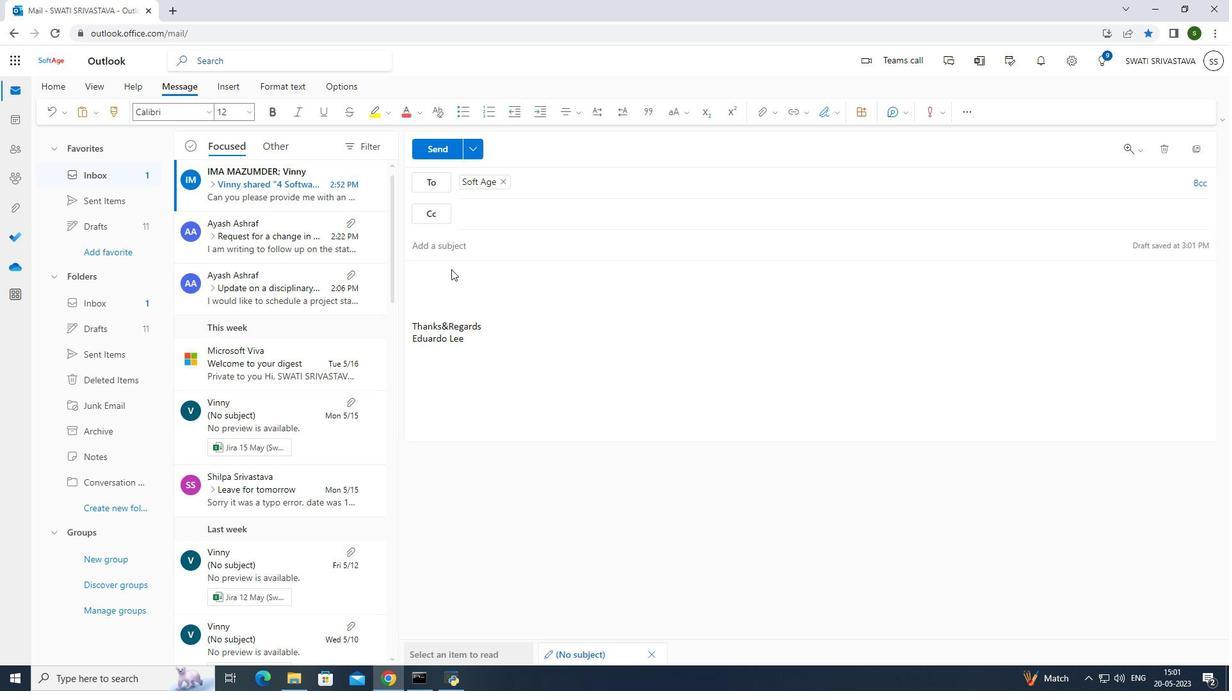 
Action: Mouse pressed left at (457, 252)
Screenshot: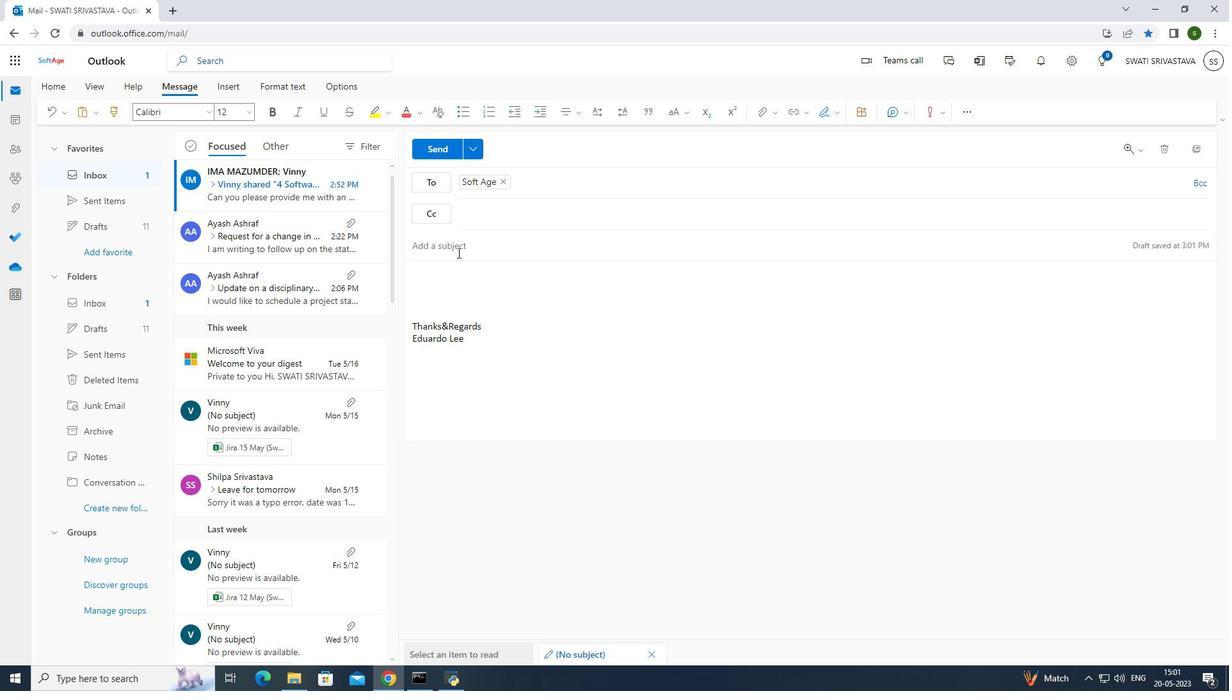 
Action: Mouse moved to (440, 277)
Screenshot: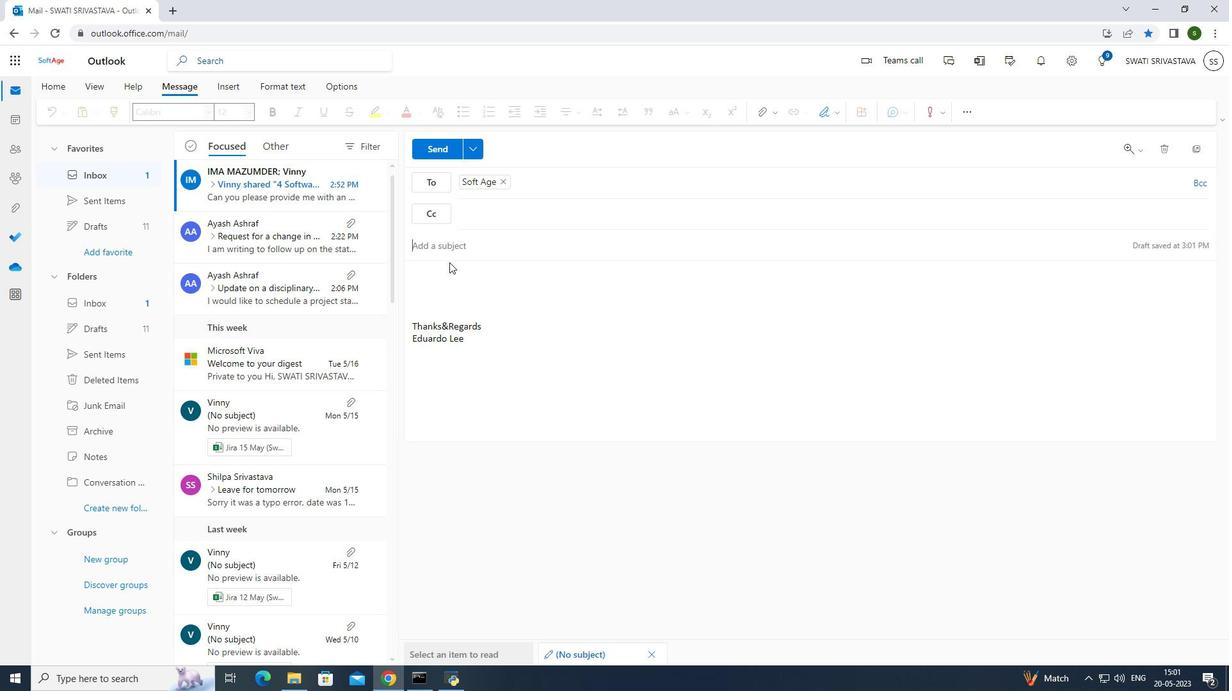 
Action: Mouse pressed left at (440, 277)
Screenshot: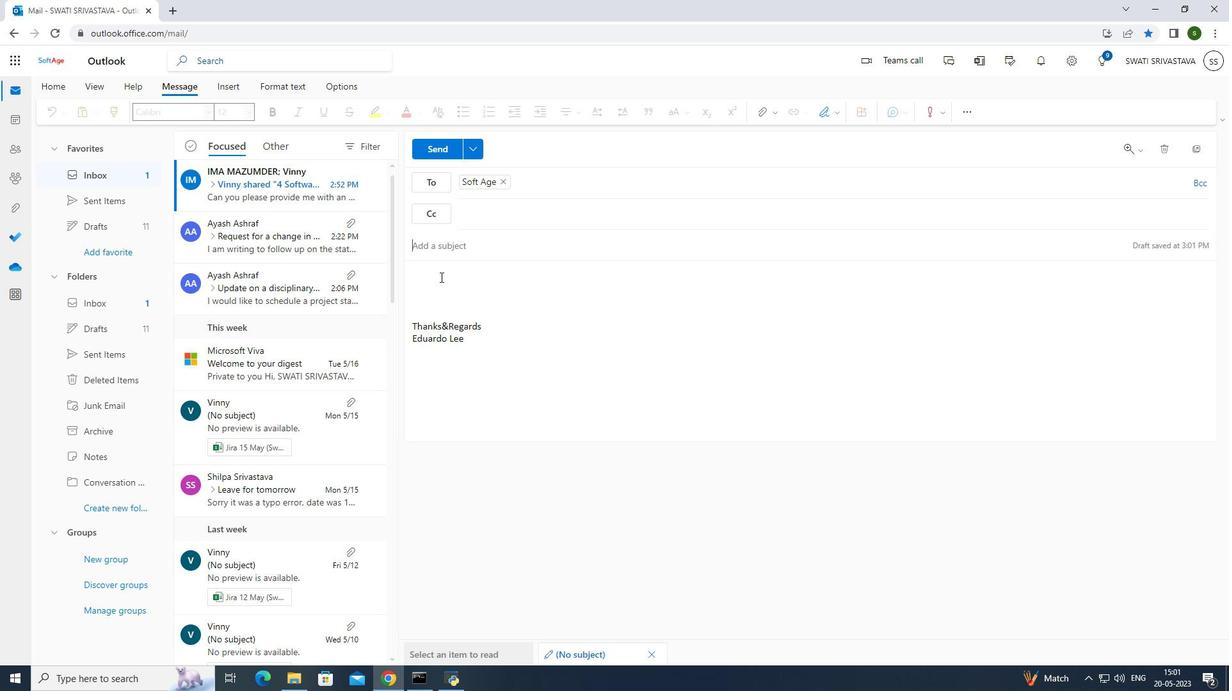 
Action: Key pressed <Key.caps_lock>B<Key.caps_lock>est<Key.backspace><Key.backspace><Key.backspace><Key.backspace>b<Key.caps_lock>EST<Key.space><Key.caps_lock>w<Key.caps_lock>ISHES<Key.space>FOR<Key.space>THE<Key.space>HOLIDAY<Key.space>SEASONB<Key.backspace>
Screenshot: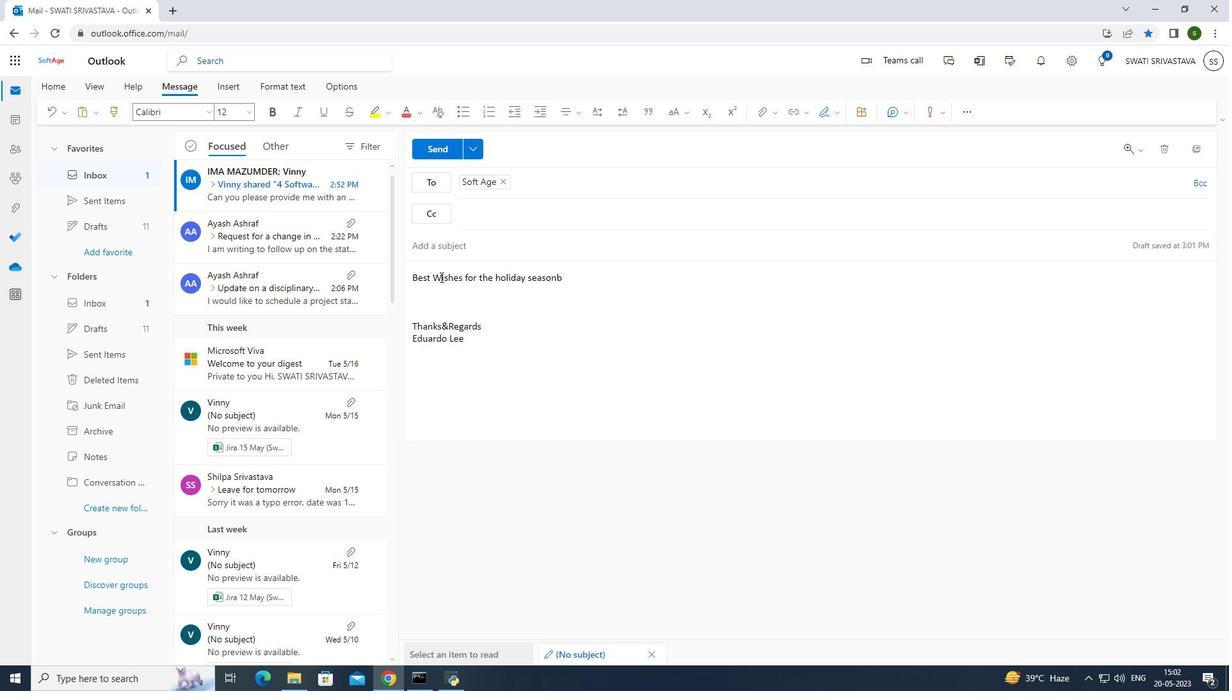 
Action: Mouse moved to (448, 246)
Screenshot: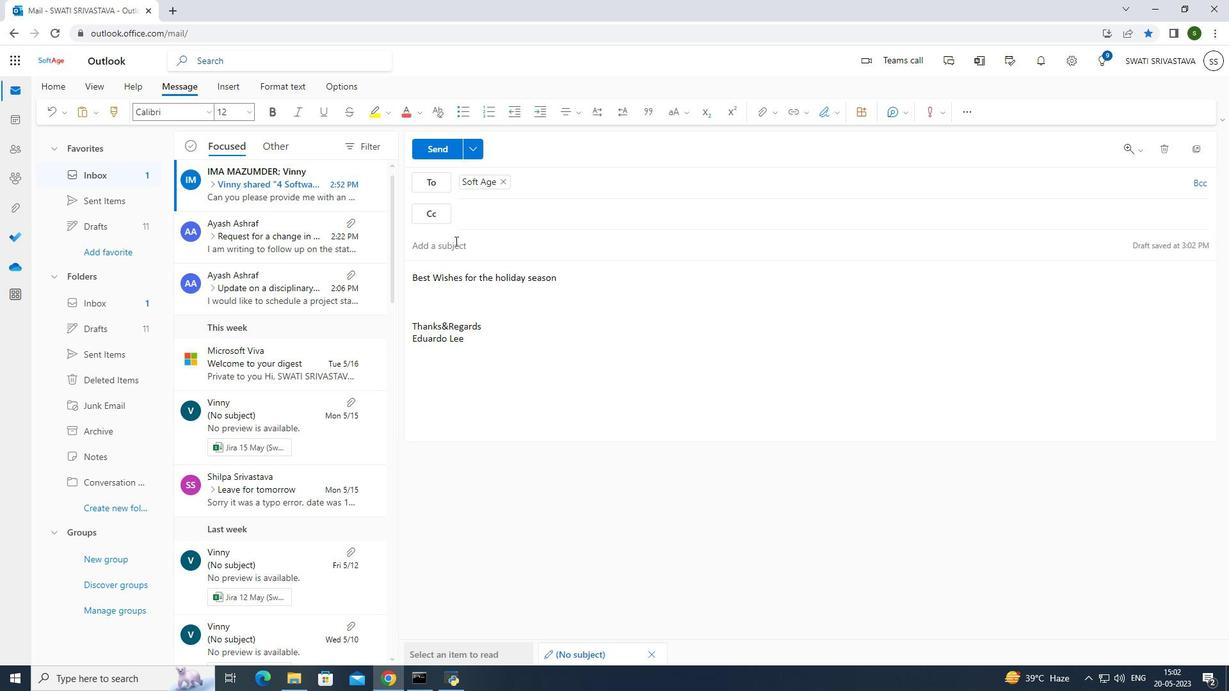 
Action: Mouse pressed left at (448, 246)
Screenshot: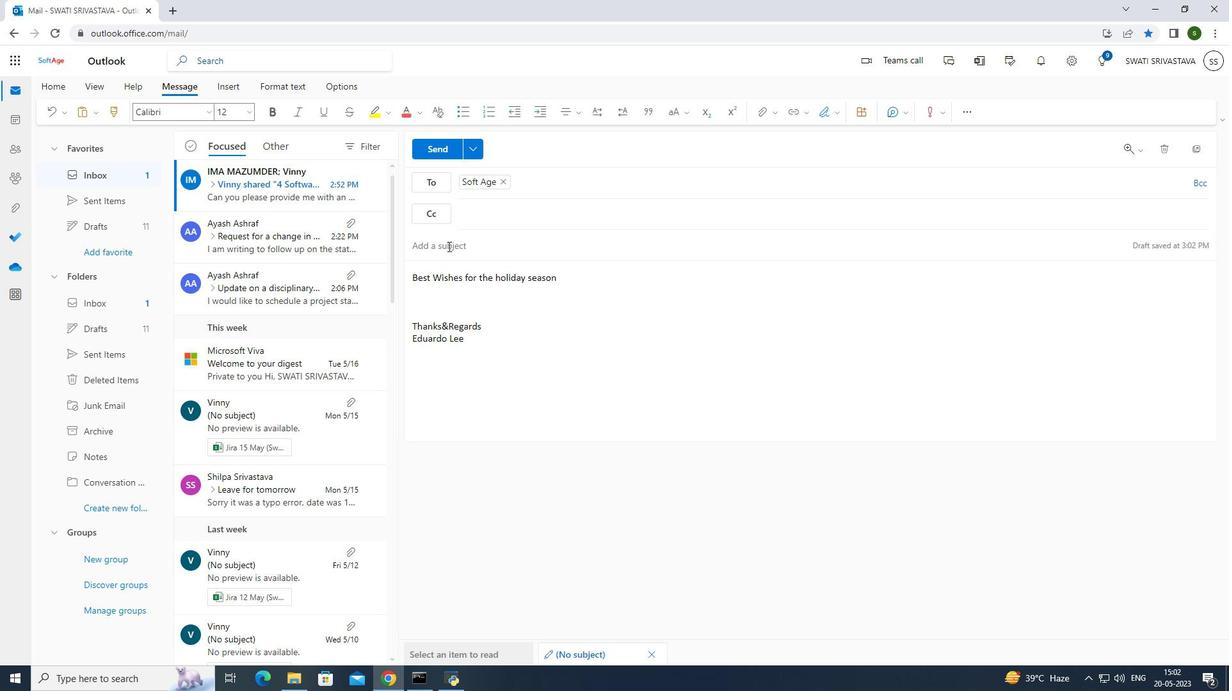 
Action: Mouse moved to (690, 345)
Screenshot: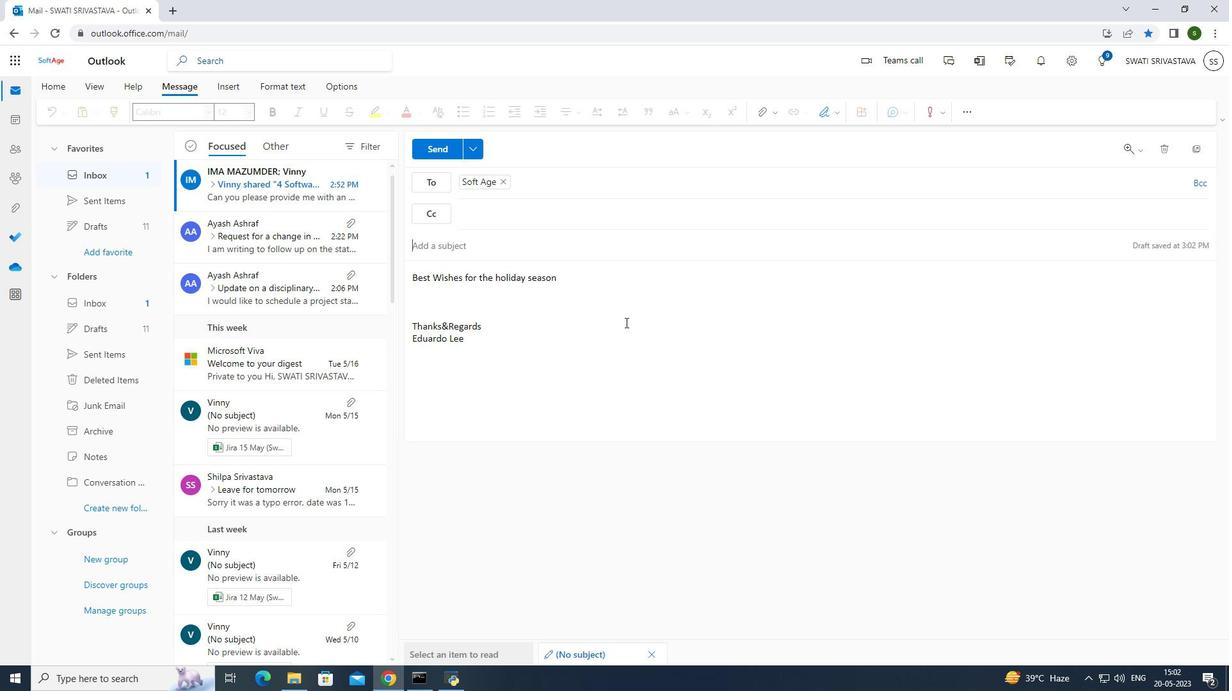 
Action: Mouse pressed left at (690, 345)
Screenshot: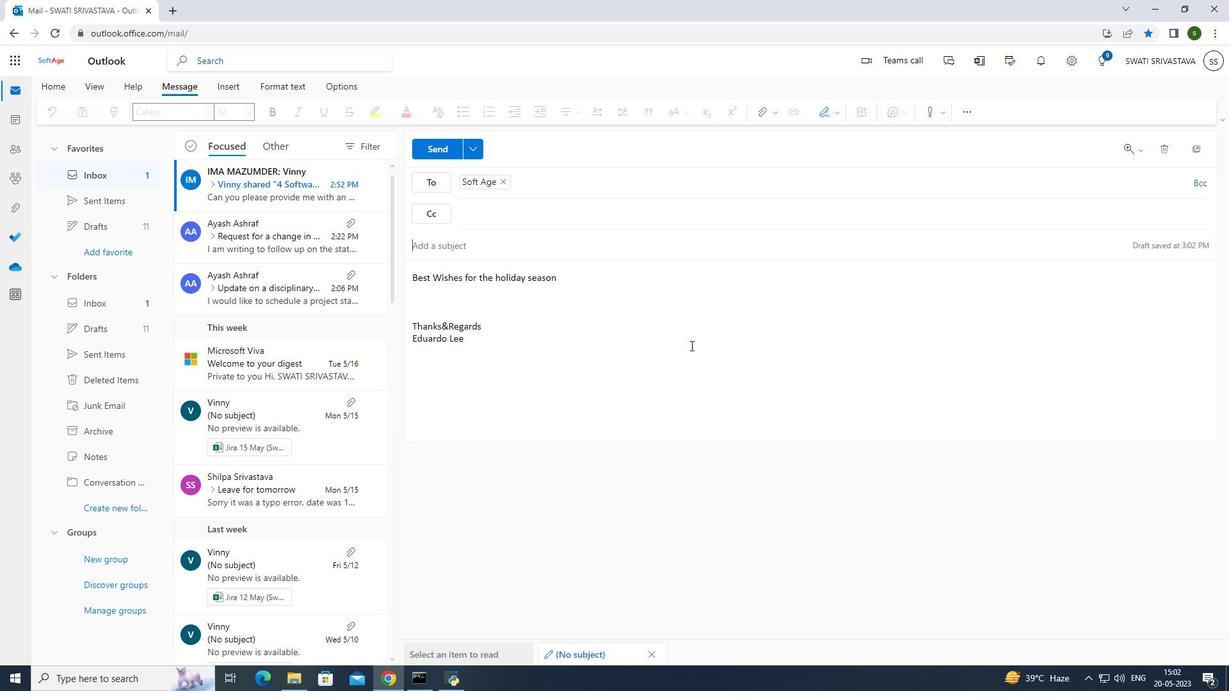 
Action: Mouse moved to (762, 111)
Screenshot: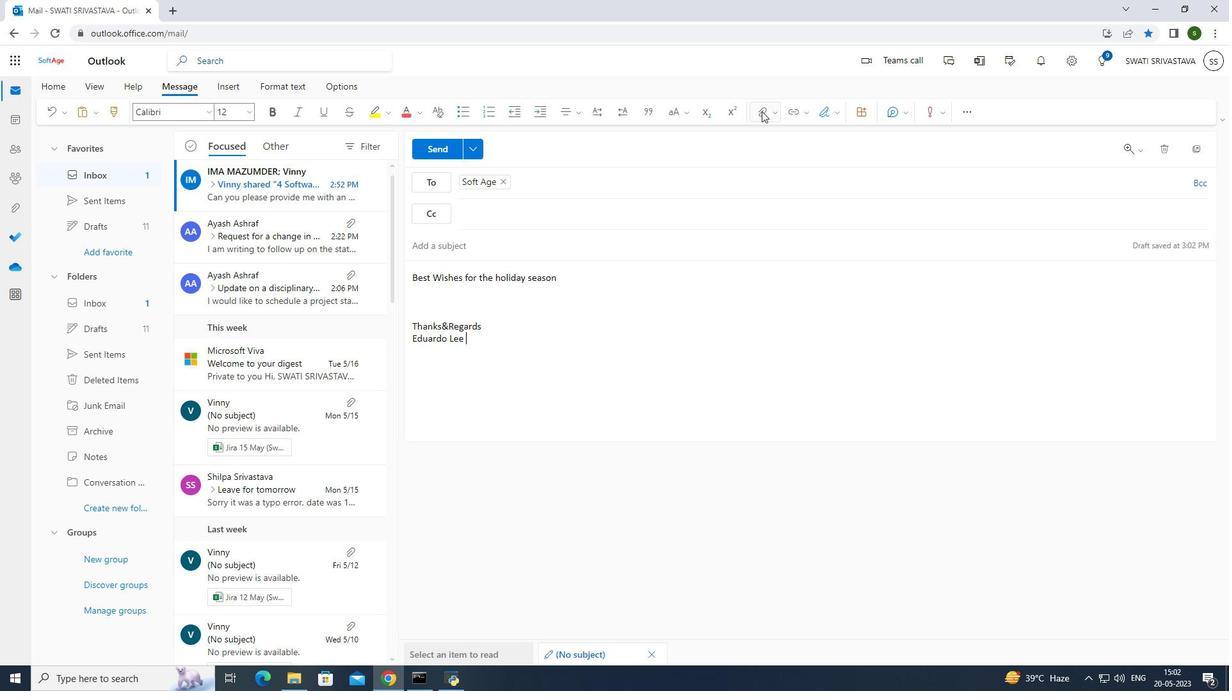 
Action: Mouse pressed left at (762, 111)
Screenshot: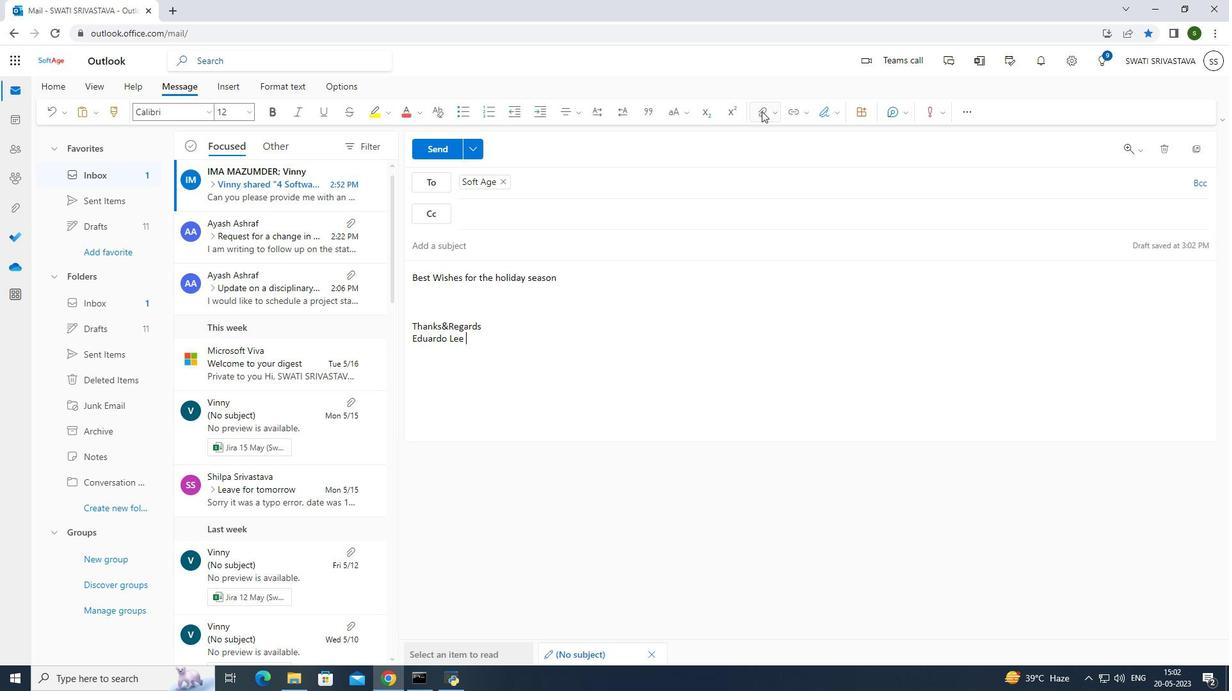 
Action: Mouse moved to (712, 137)
Screenshot: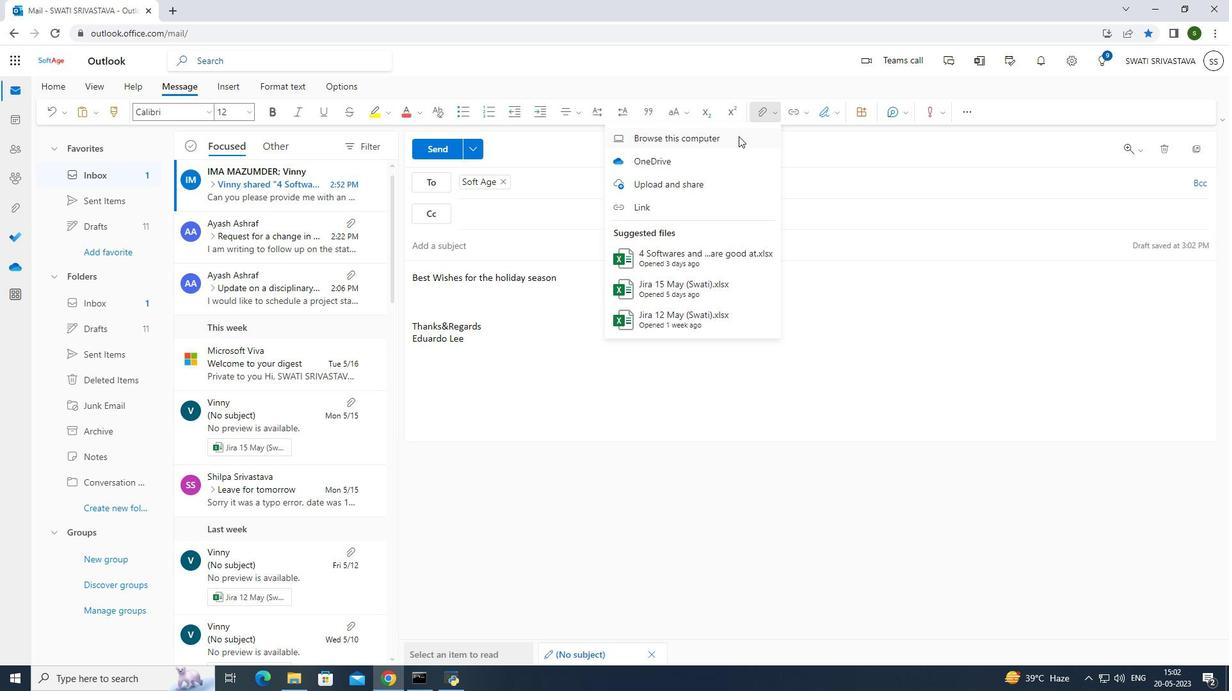 
Action: Mouse pressed left at (712, 137)
Screenshot: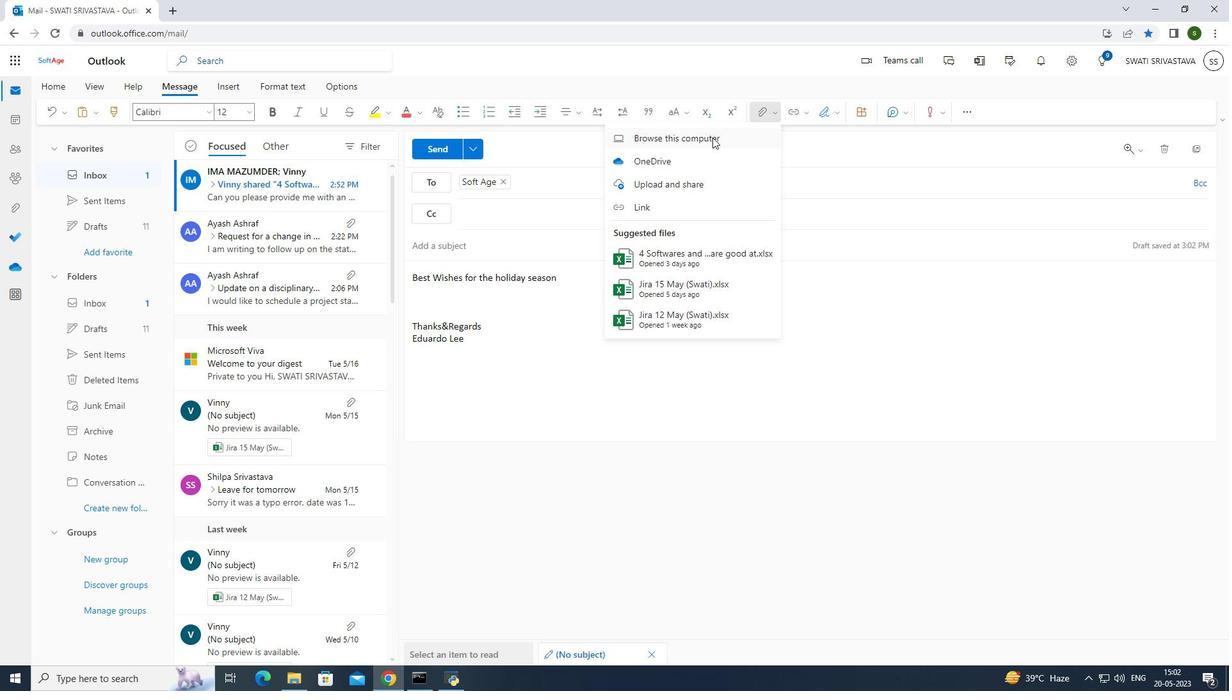 
Action: Mouse moved to (66, 112)
Screenshot: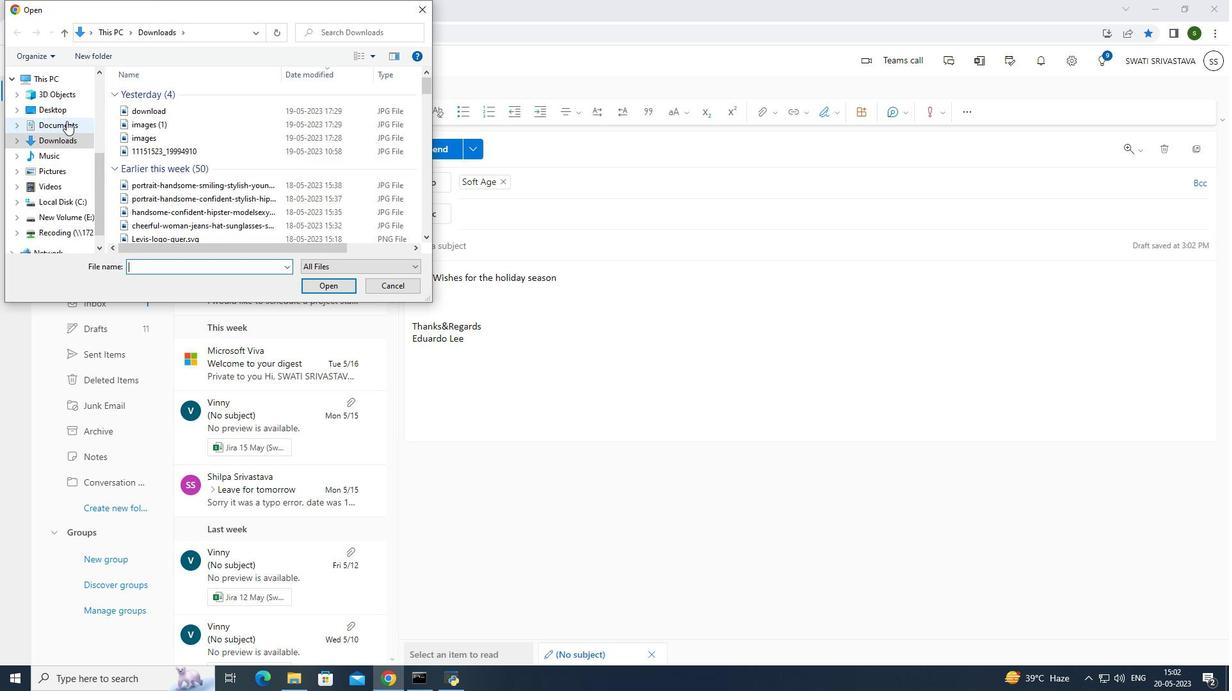
Action: Mouse pressed left at (66, 112)
Screenshot: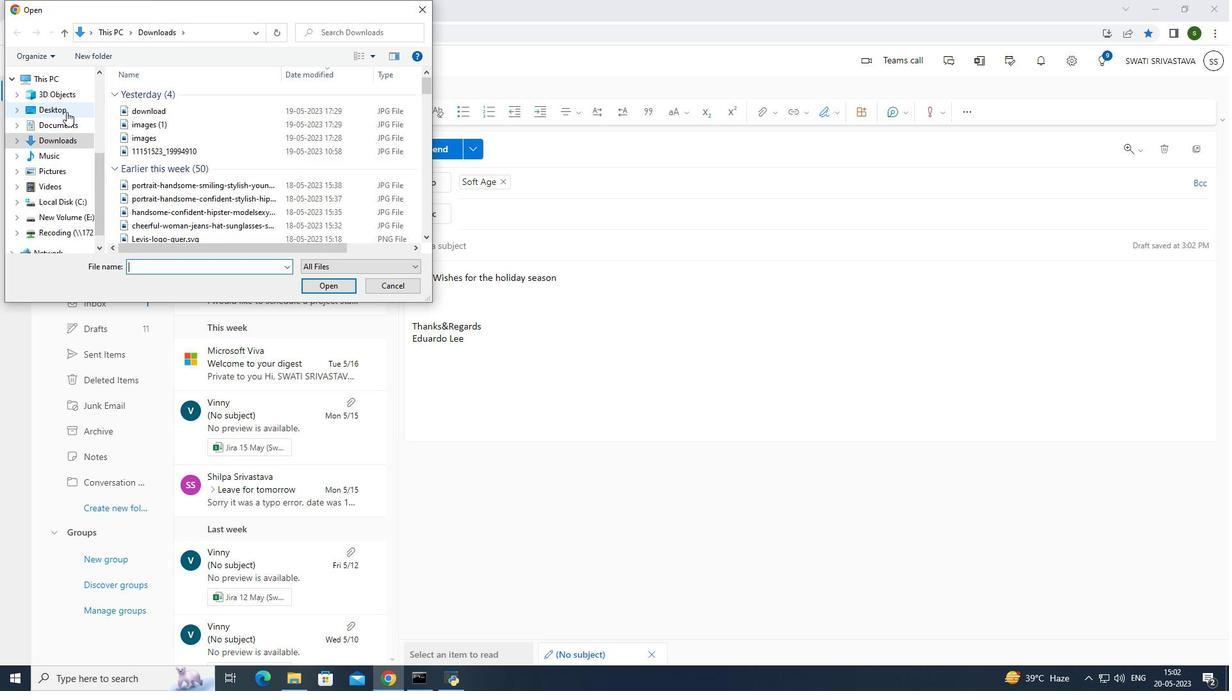 
Action: Mouse moved to (137, 98)
Screenshot: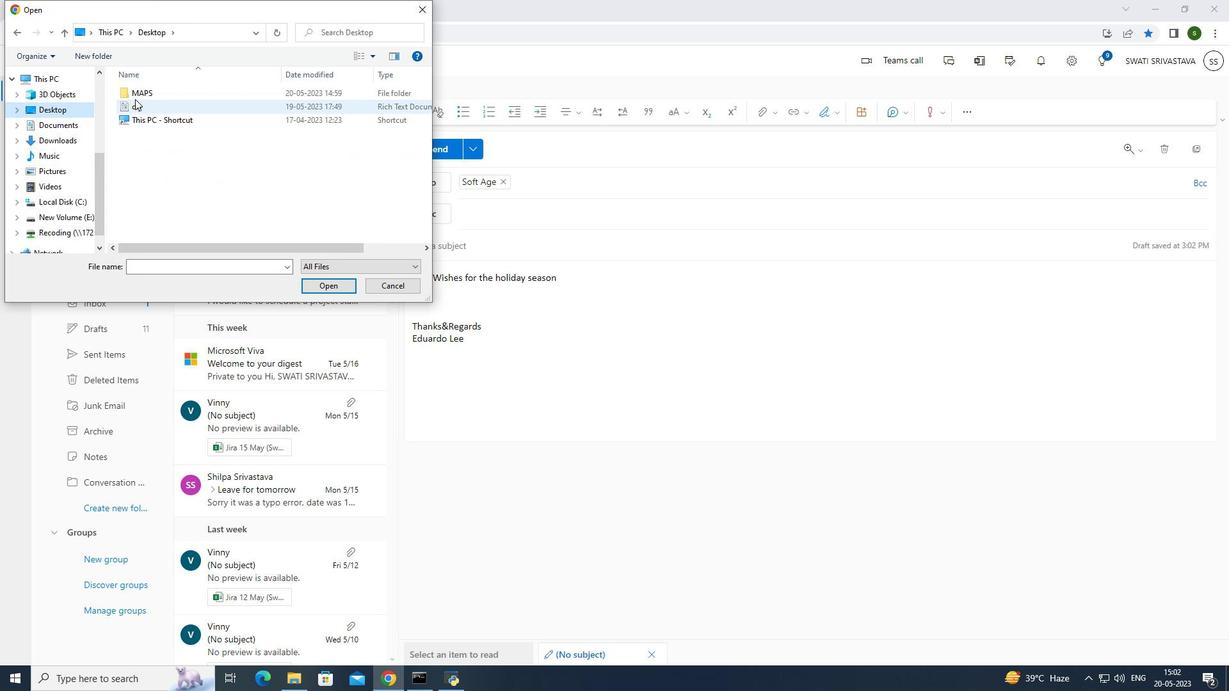 
Action: Mouse pressed left at (137, 98)
Screenshot: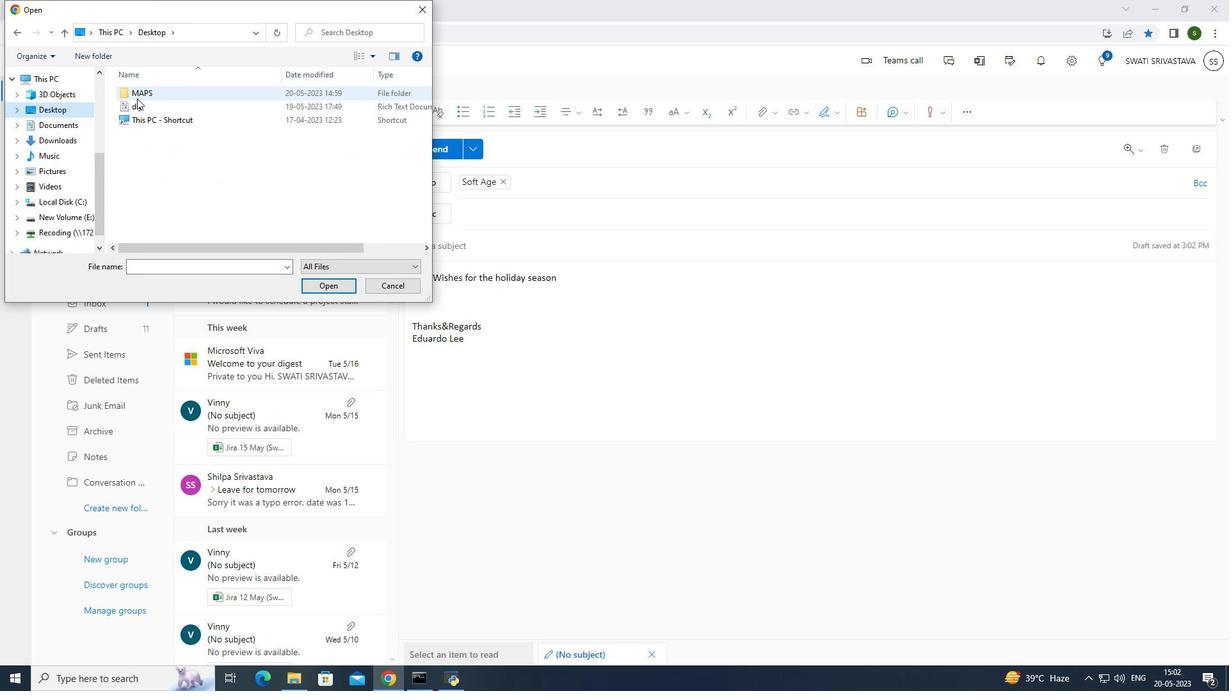 
Action: Mouse moved to (320, 287)
Screenshot: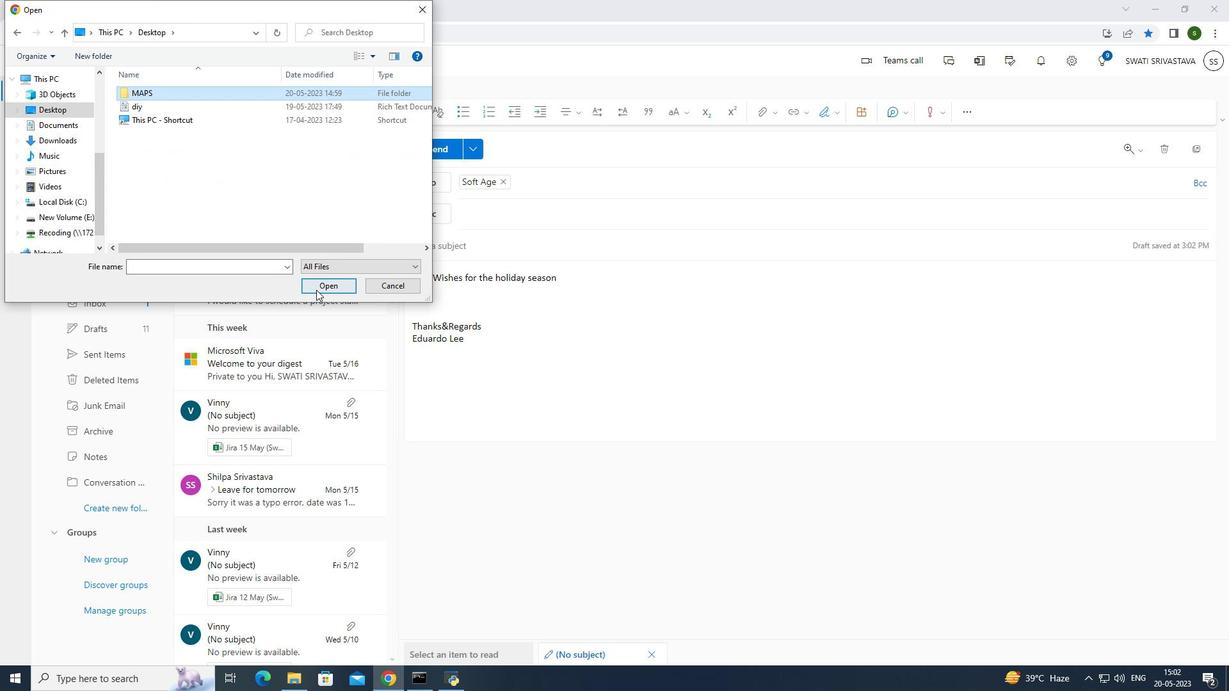 
Action: Mouse pressed left at (320, 287)
Screenshot: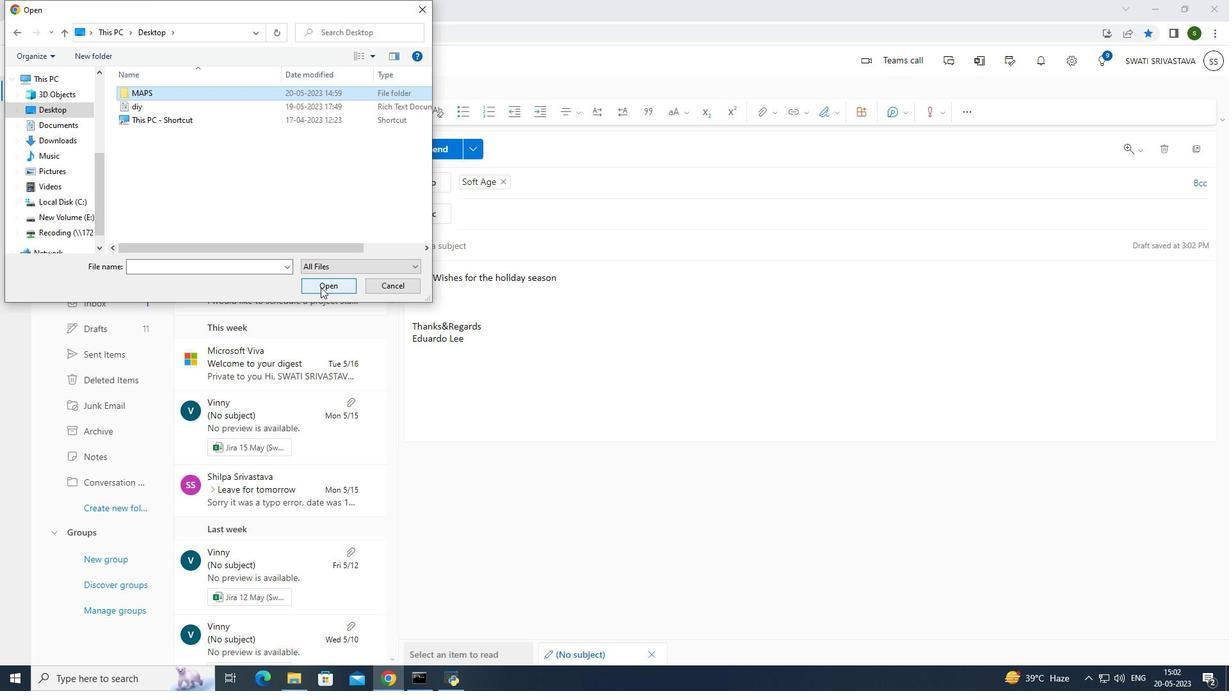 
Action: Mouse moved to (156, 268)
Screenshot: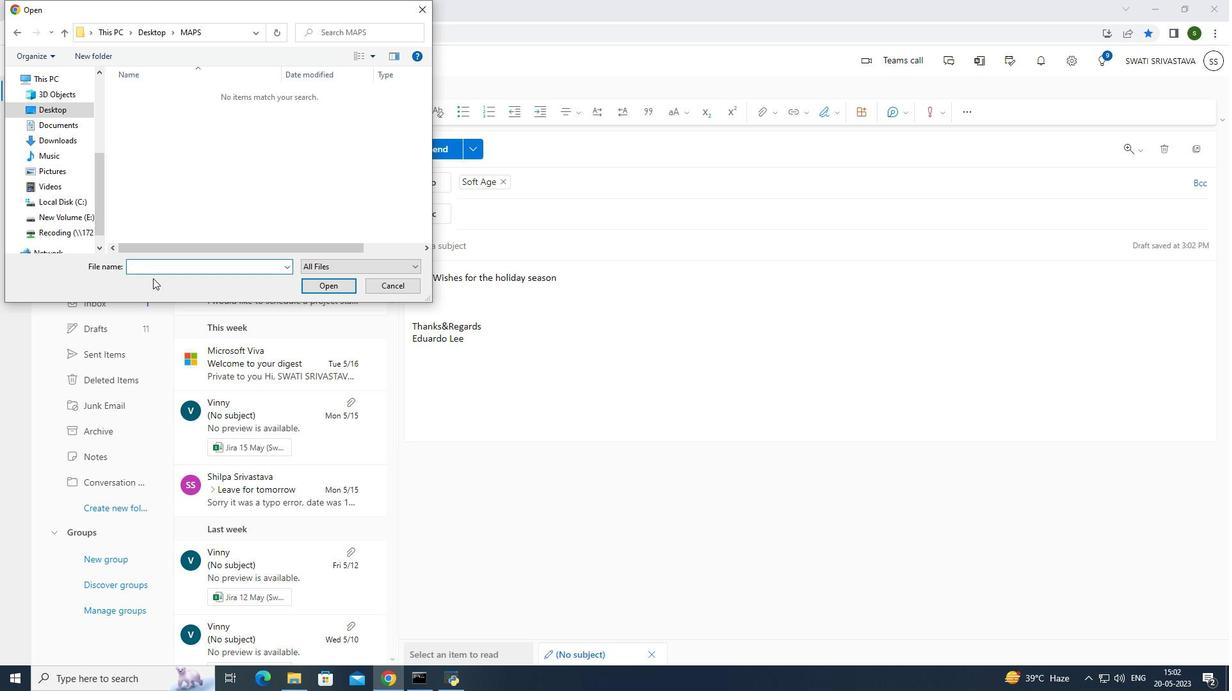 
Action: Mouse pressed left at (156, 268)
Screenshot: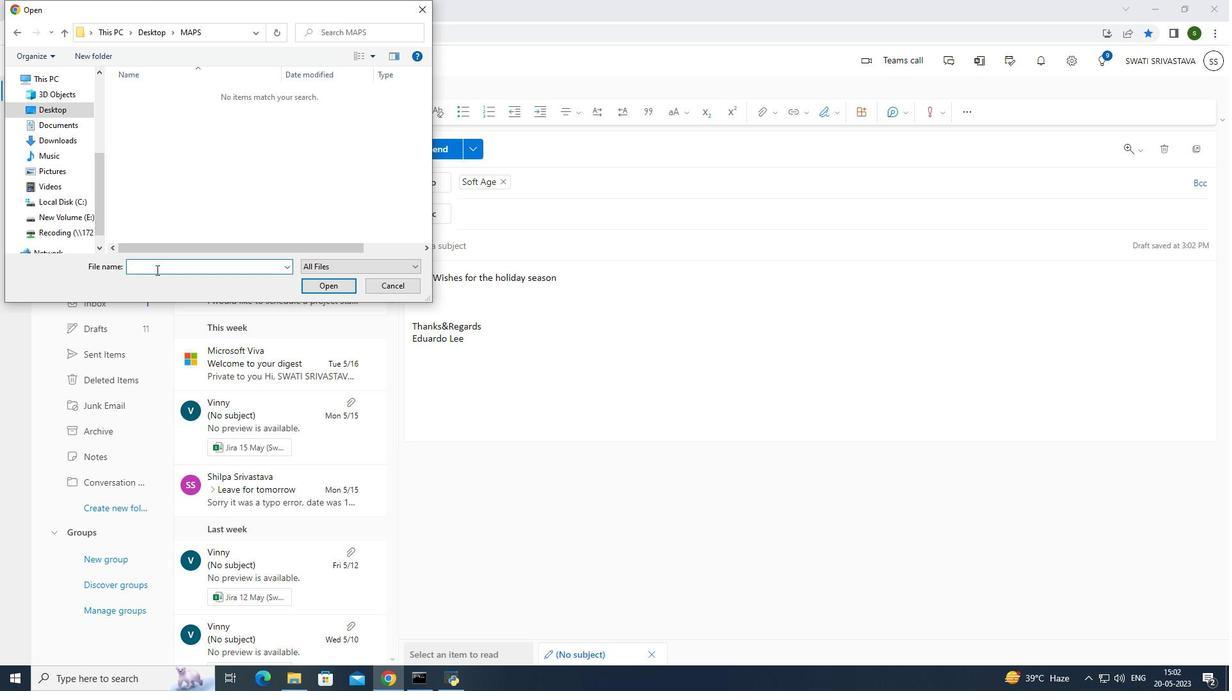 
Action: Mouse moved to (62, 103)
Screenshot: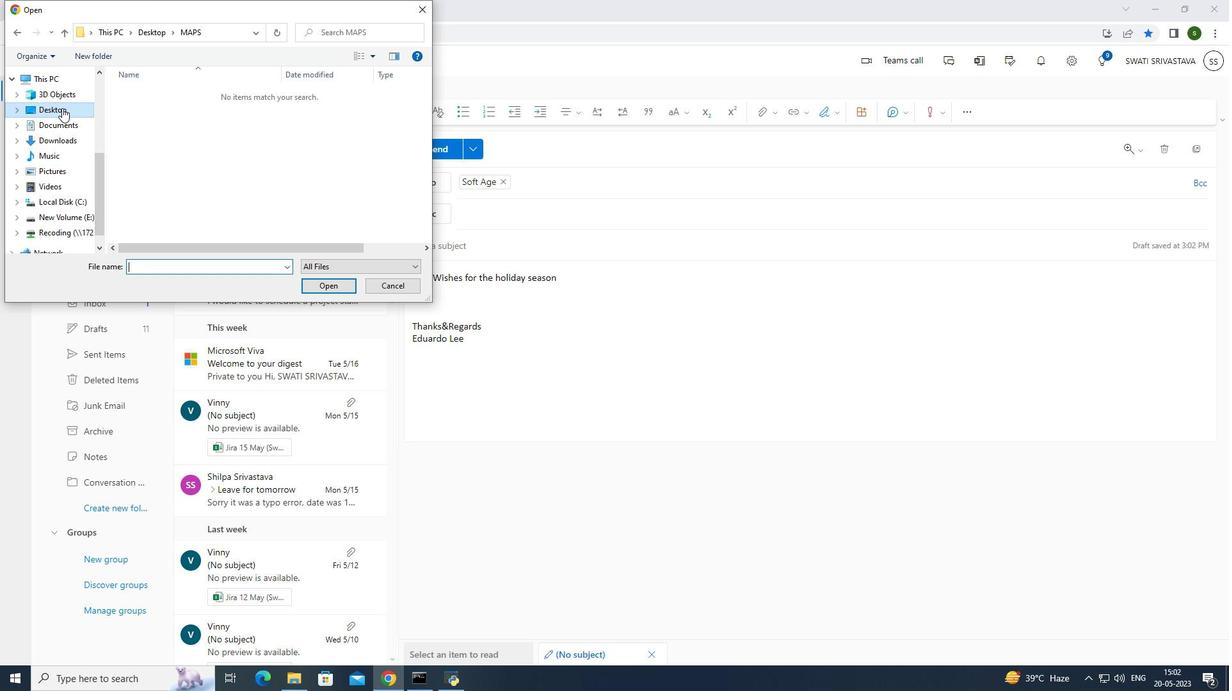 
Action: Mouse pressed left at (62, 103)
Screenshot: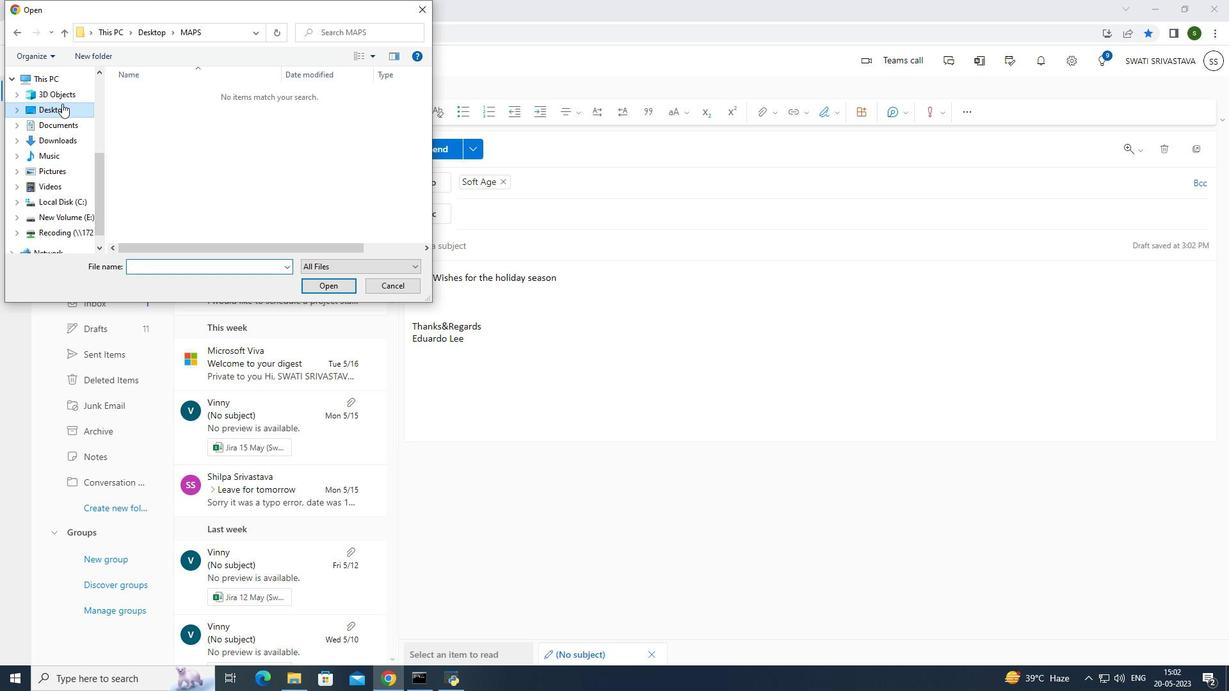 
Action: Mouse moved to (135, 90)
Screenshot: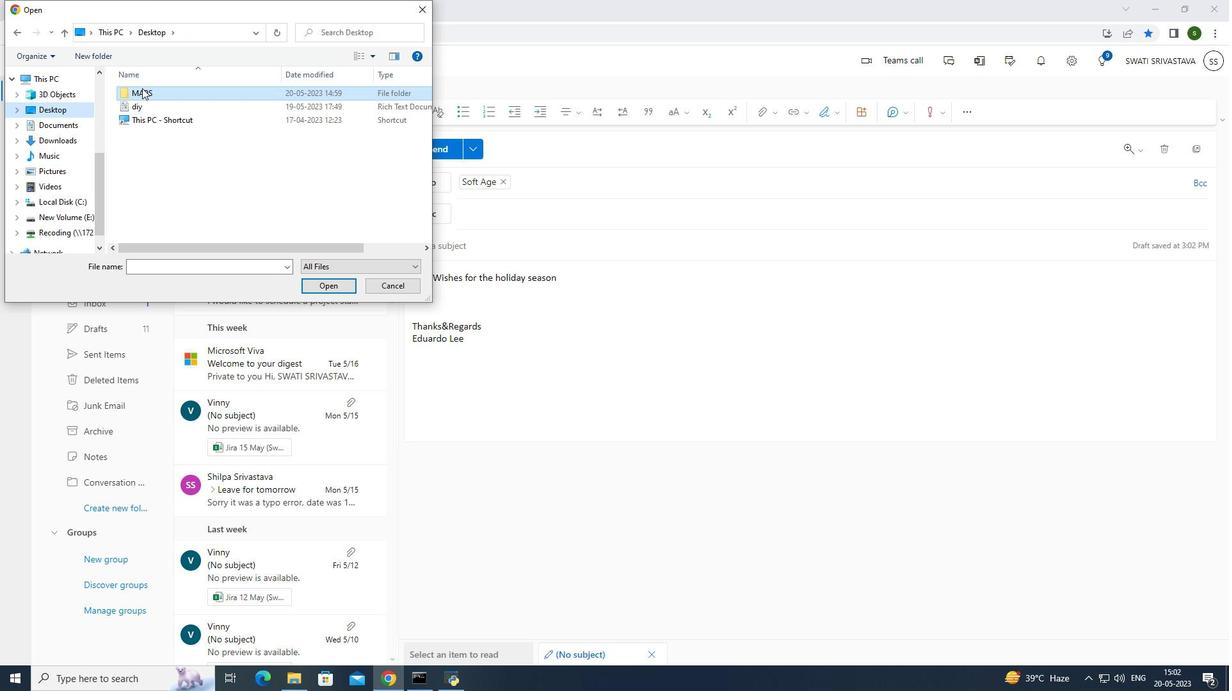 
Action: Mouse pressed left at (135, 90)
Screenshot: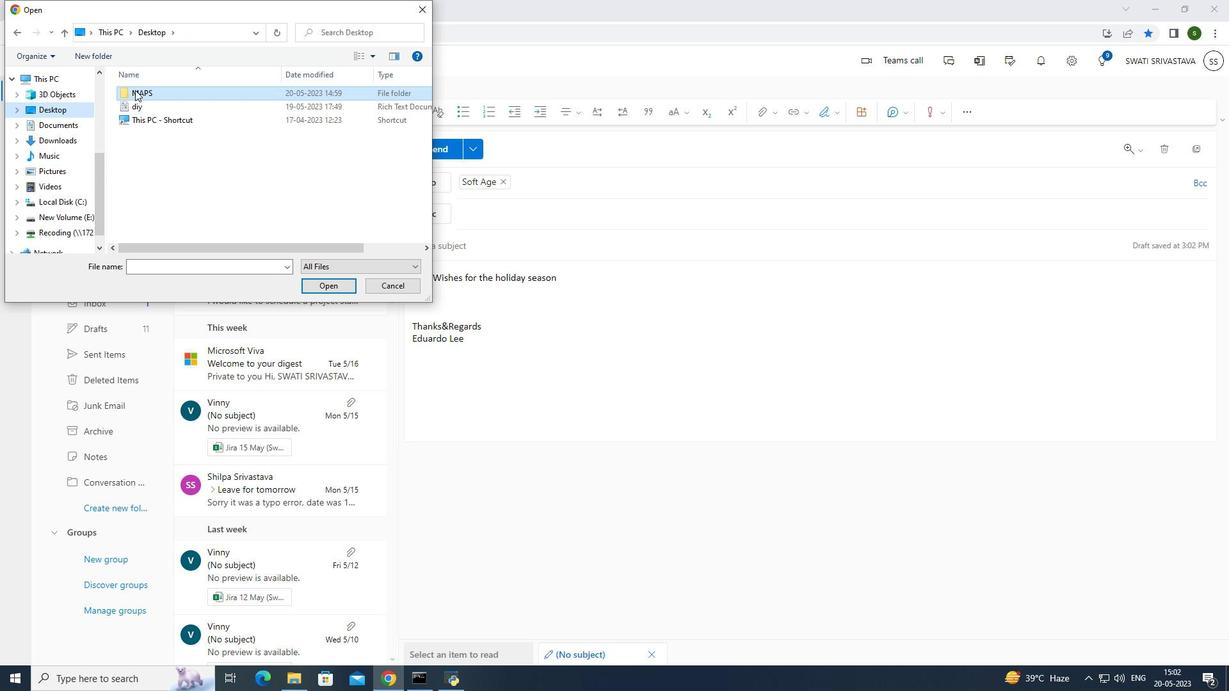 
Action: Mouse moved to (318, 284)
Screenshot: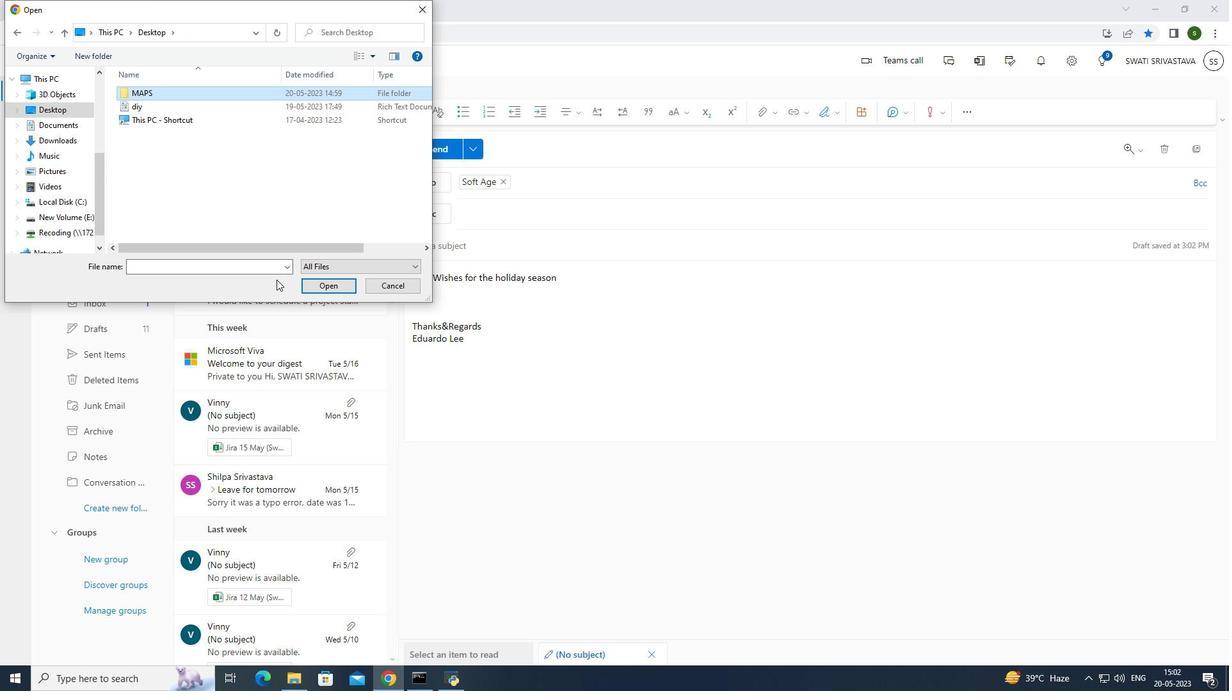 
Action: Mouse pressed left at (318, 284)
Screenshot: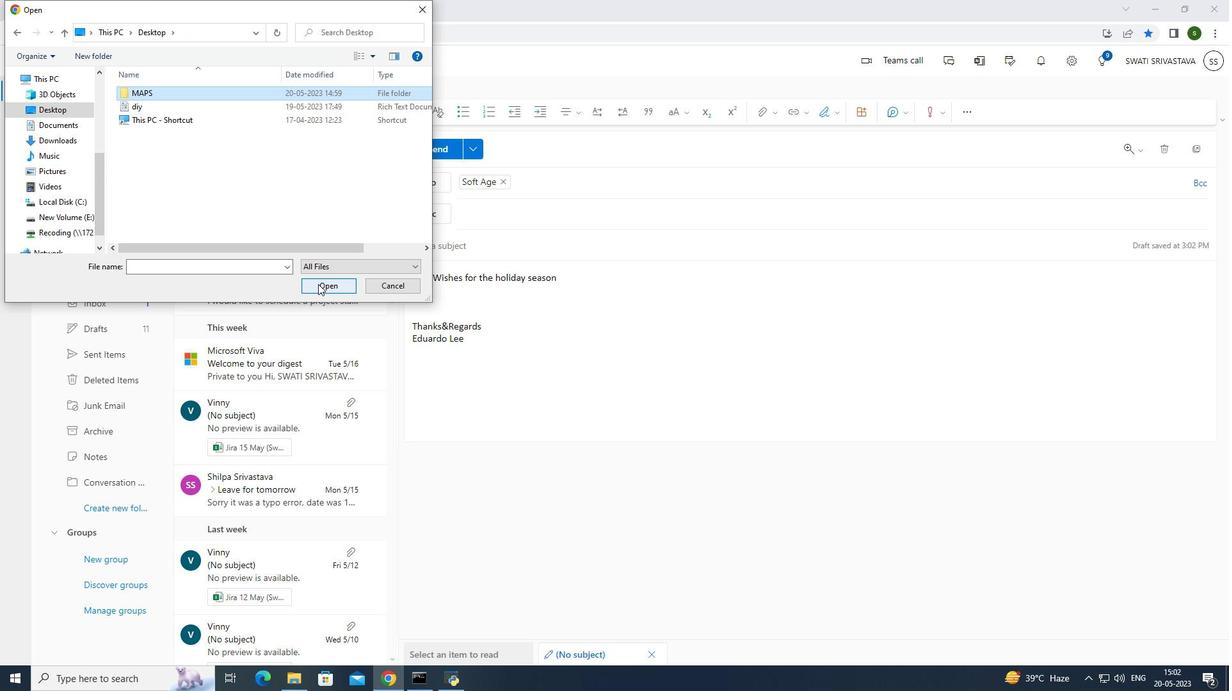 
Action: Mouse pressed left at (318, 284)
Screenshot: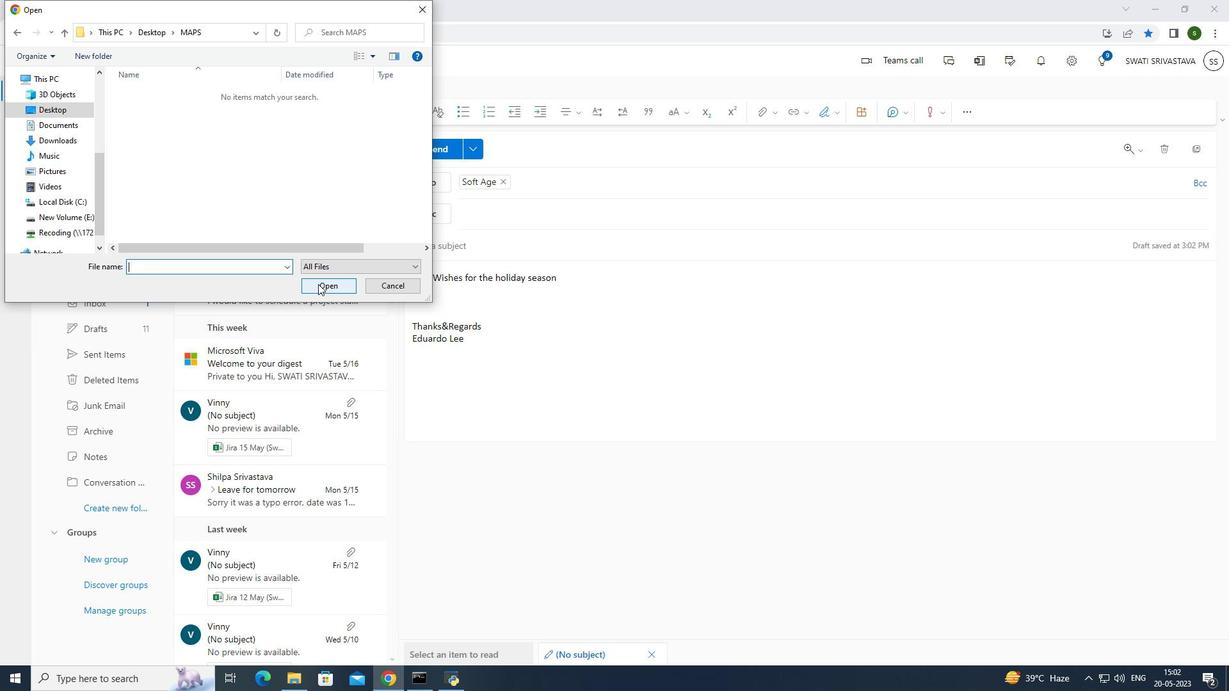 
Action: Mouse moved to (423, 3)
Screenshot: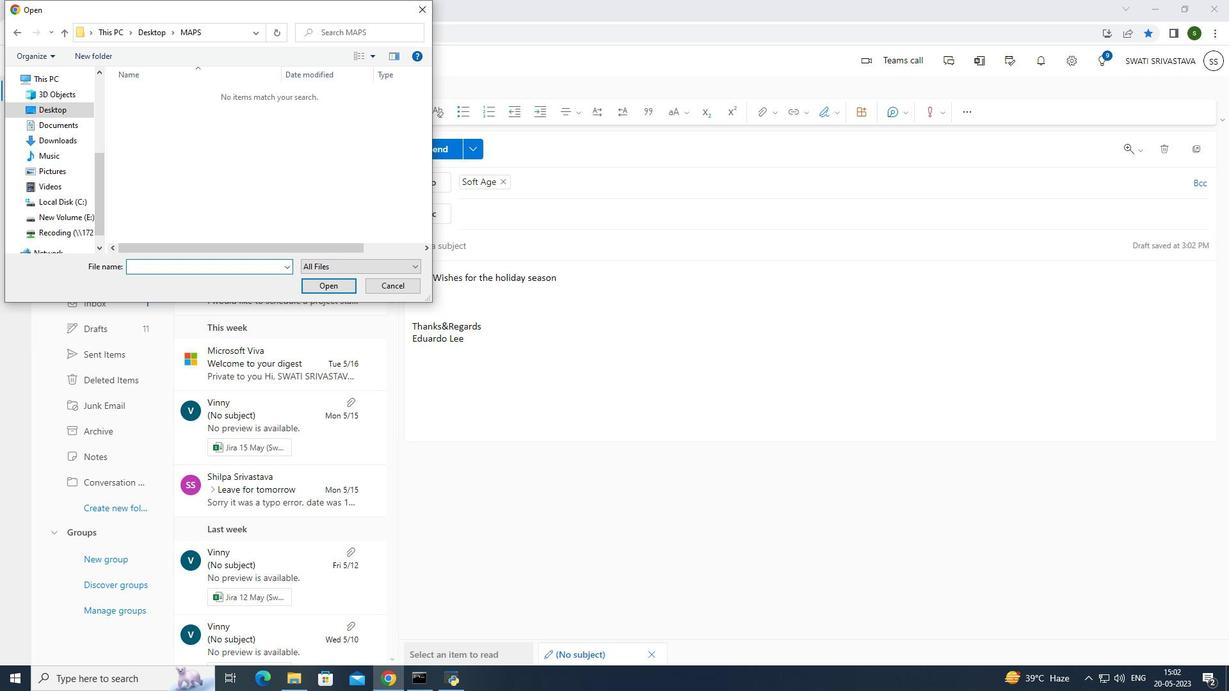 
Action: Mouse pressed left at (423, 3)
Screenshot: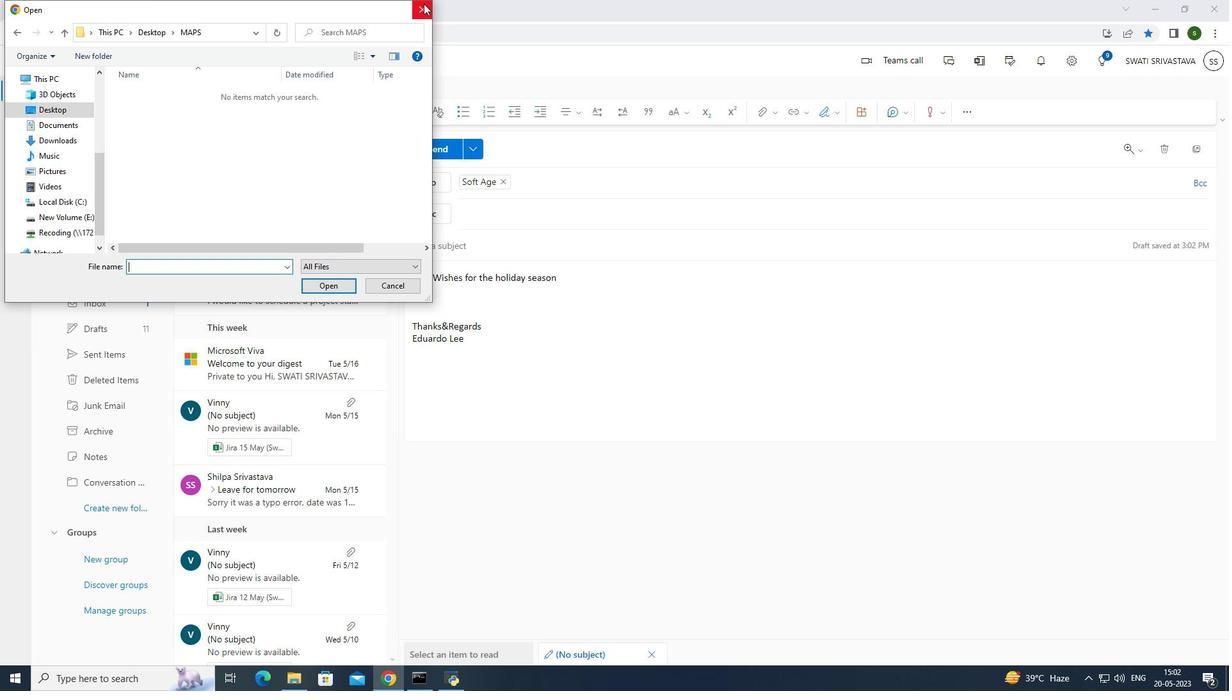 
Action: Mouse moved to (503, 327)
Screenshot: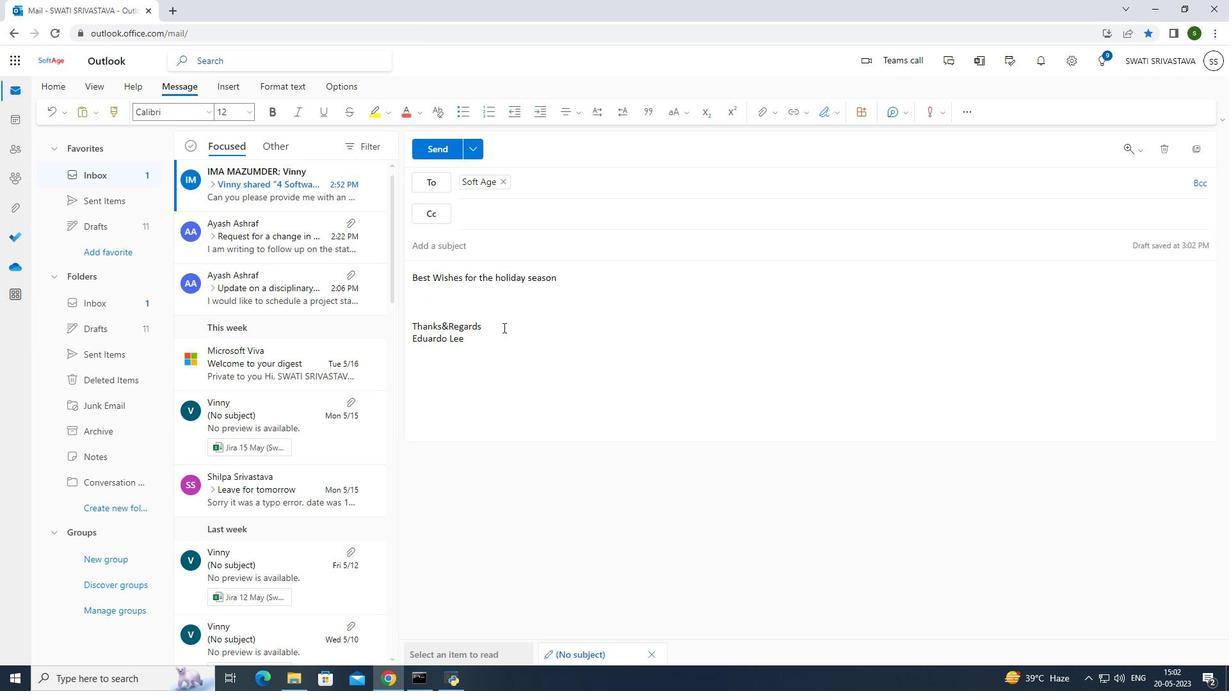
